 Task: Search one way flight ticket for 2 adults, 2 children, 2 infants in seat in first from Houston: George Bush Intercontinental/houston Airport to Greensboro: Piedmont Triad International Airport on 5-1-2023. Number of bags: 7 checked bags. Price is upto 86000. Outbound departure time preference is 22:30.
Action: Mouse moved to (185, 224)
Screenshot: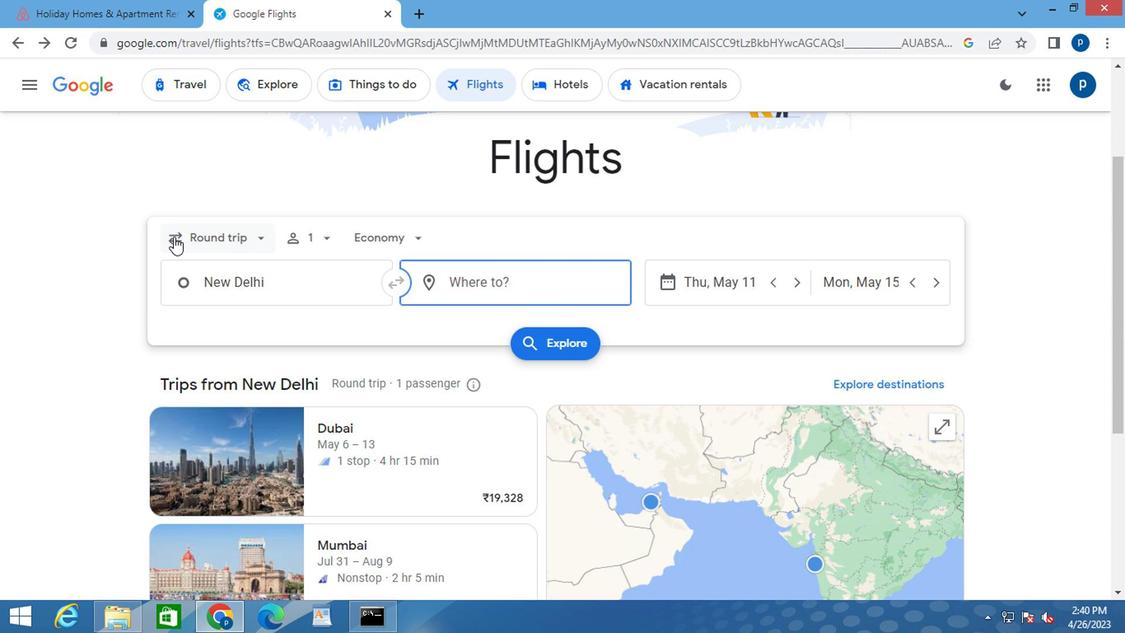 
Action: Mouse pressed left at (185, 224)
Screenshot: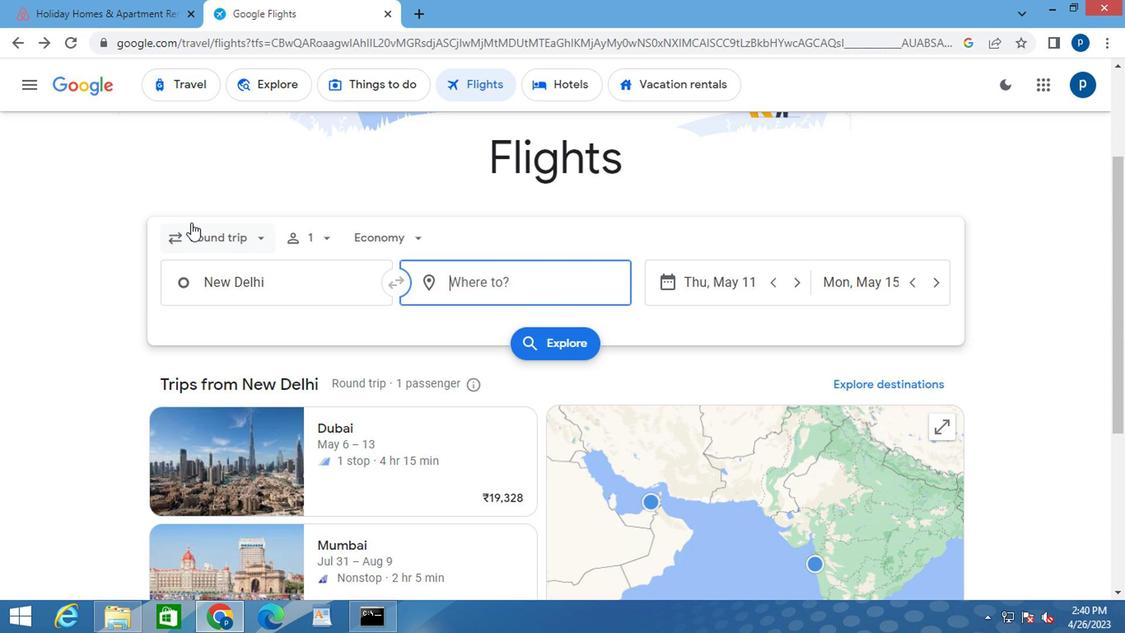 
Action: Mouse moved to (233, 308)
Screenshot: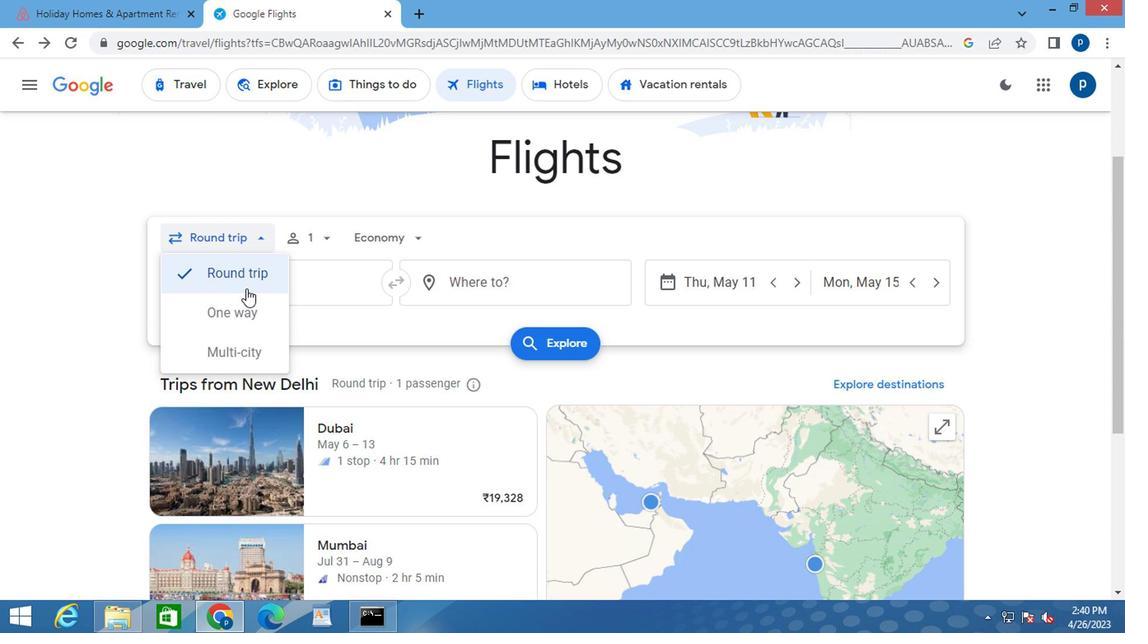 
Action: Mouse pressed left at (233, 308)
Screenshot: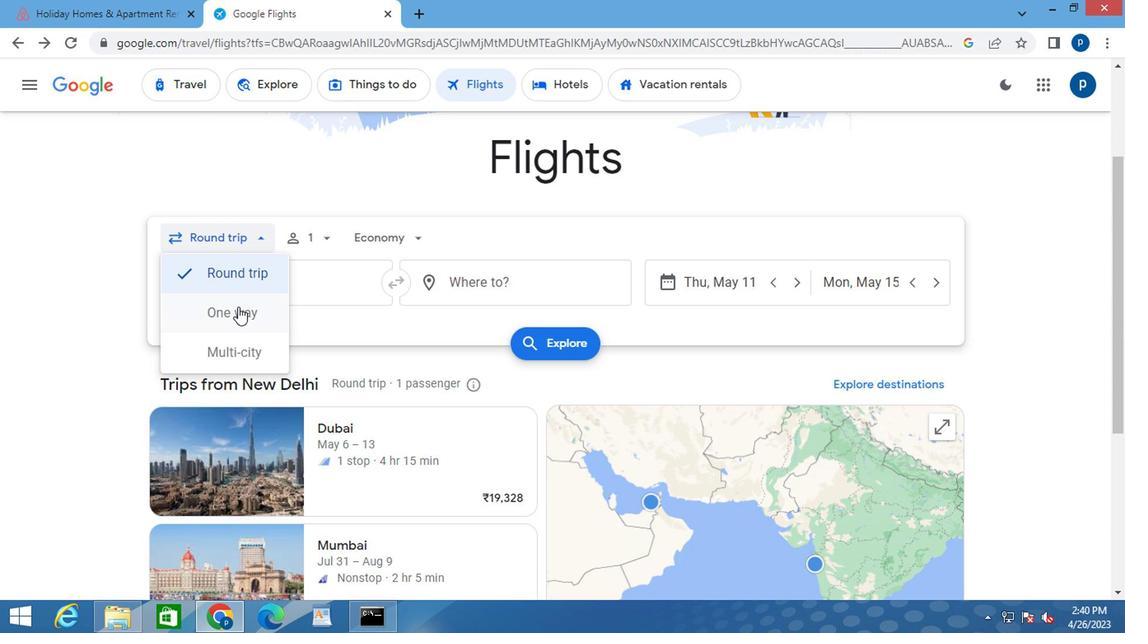 
Action: Mouse moved to (314, 247)
Screenshot: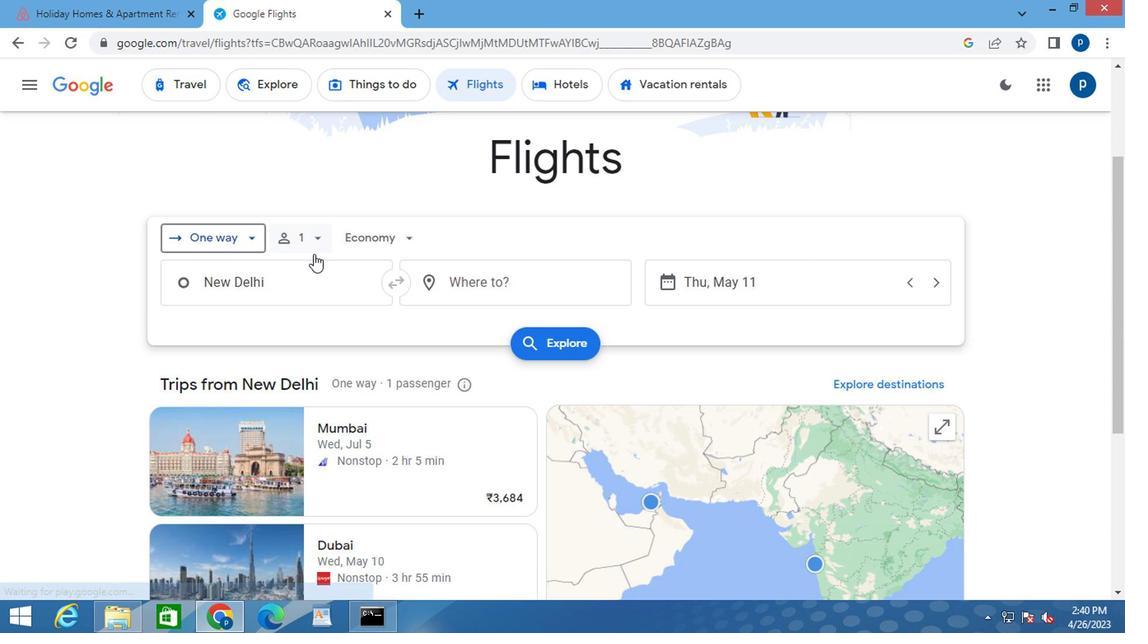 
Action: Mouse pressed left at (314, 247)
Screenshot: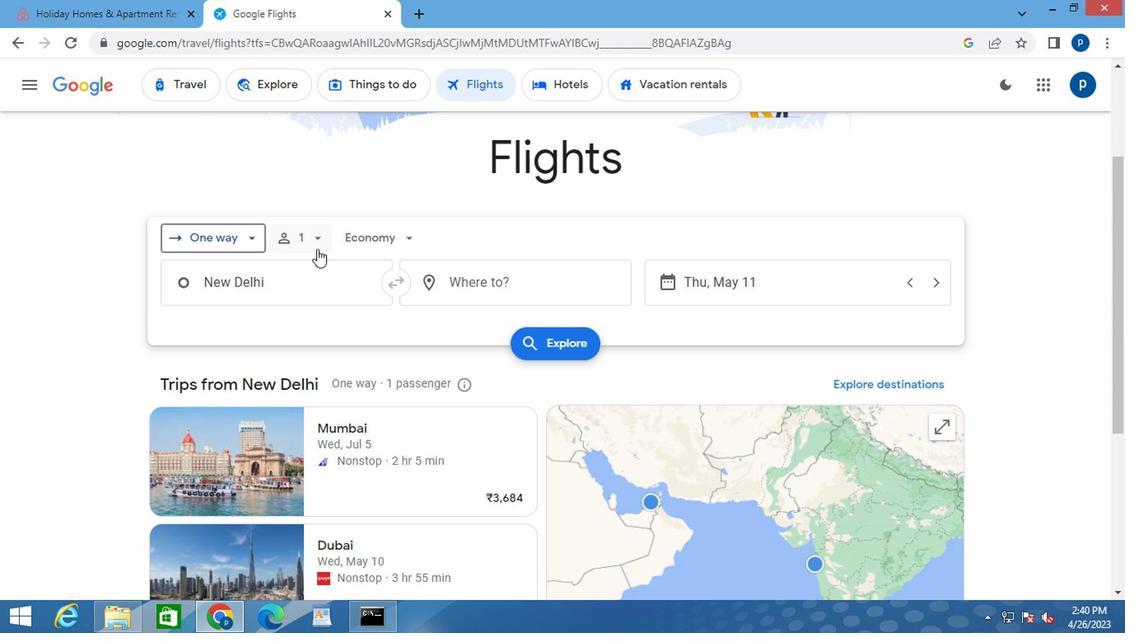 
Action: Mouse moved to (442, 290)
Screenshot: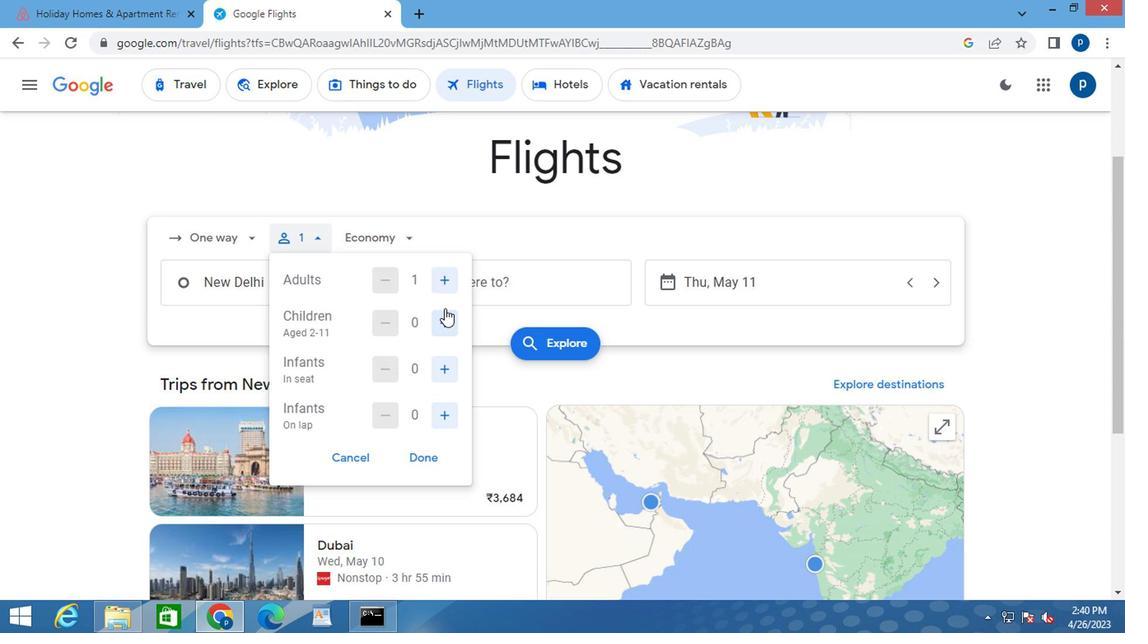 
Action: Mouse pressed left at (442, 290)
Screenshot: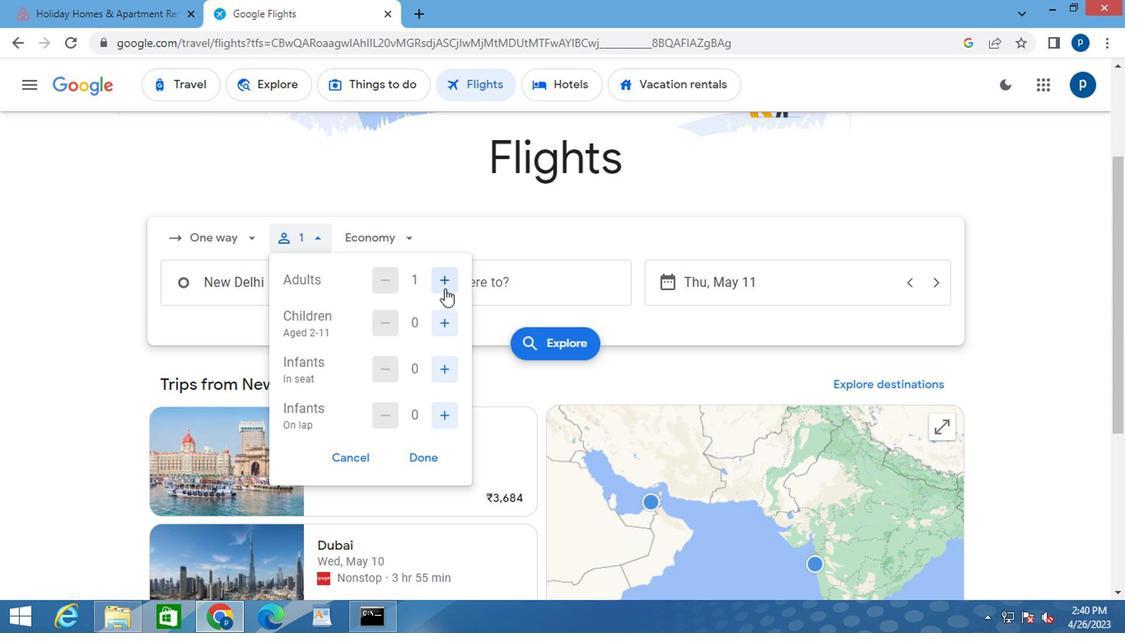 
Action: Mouse moved to (446, 319)
Screenshot: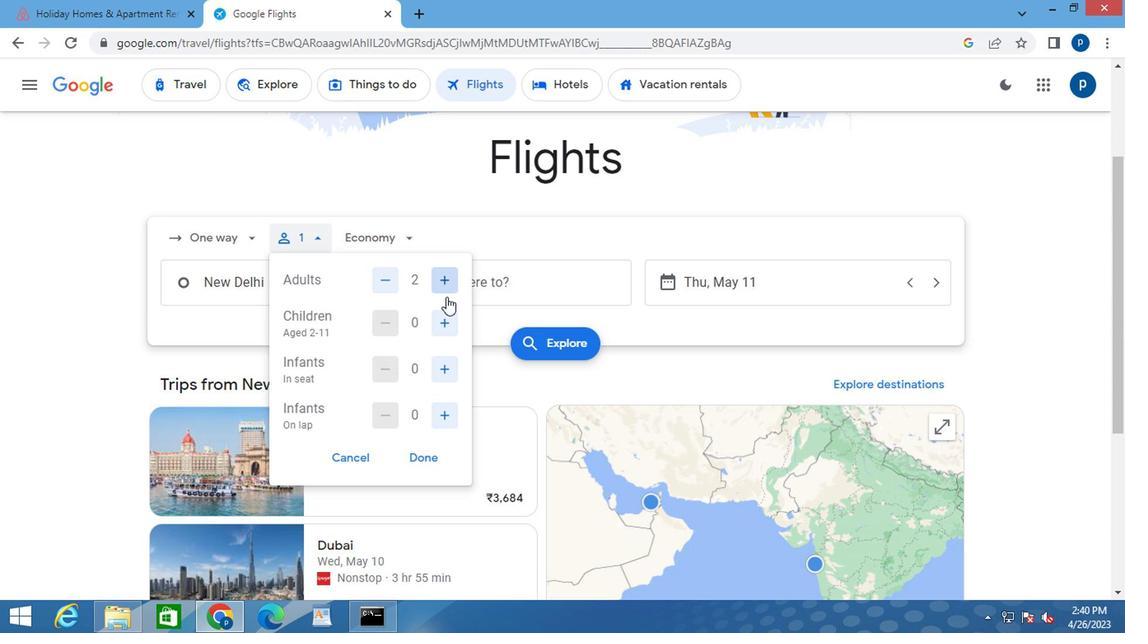 
Action: Mouse pressed left at (446, 319)
Screenshot: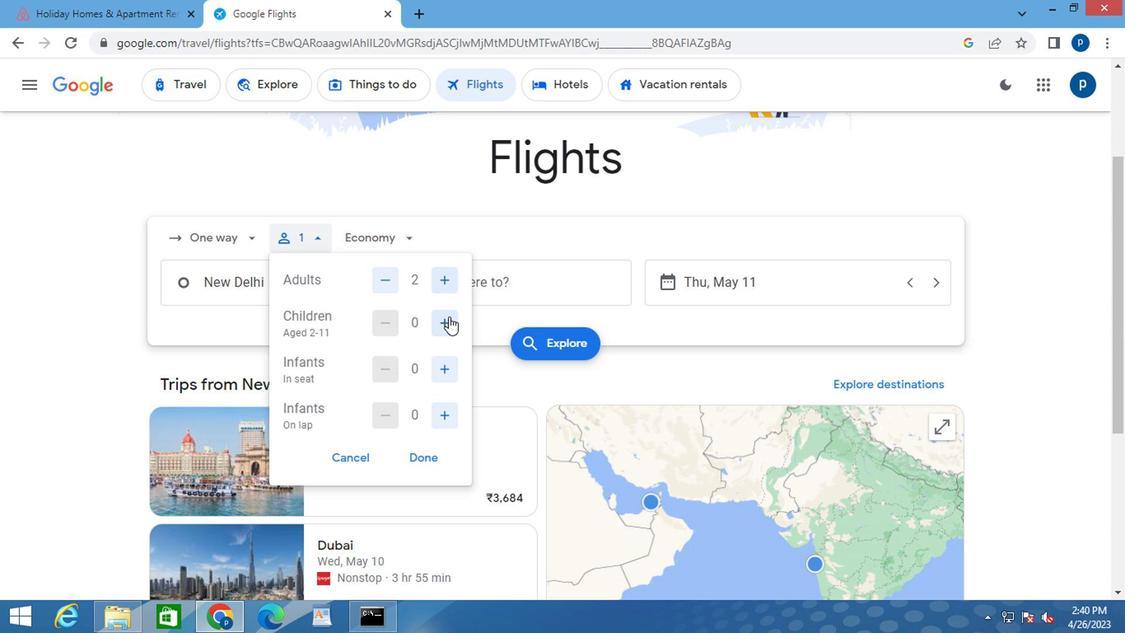 
Action: Mouse pressed left at (446, 319)
Screenshot: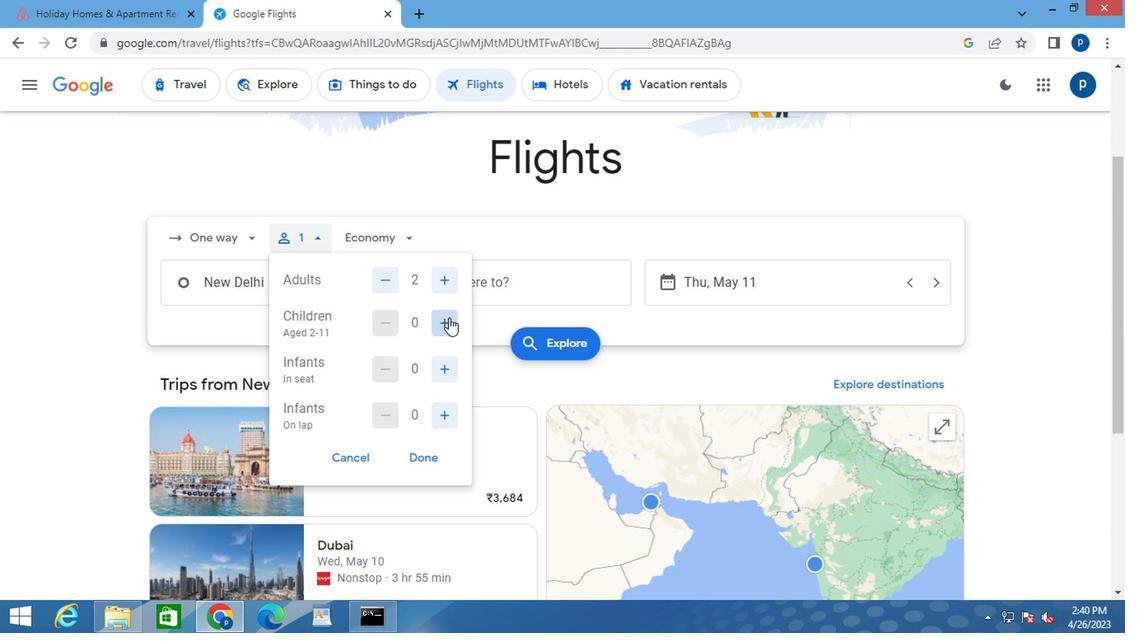 
Action: Mouse moved to (438, 366)
Screenshot: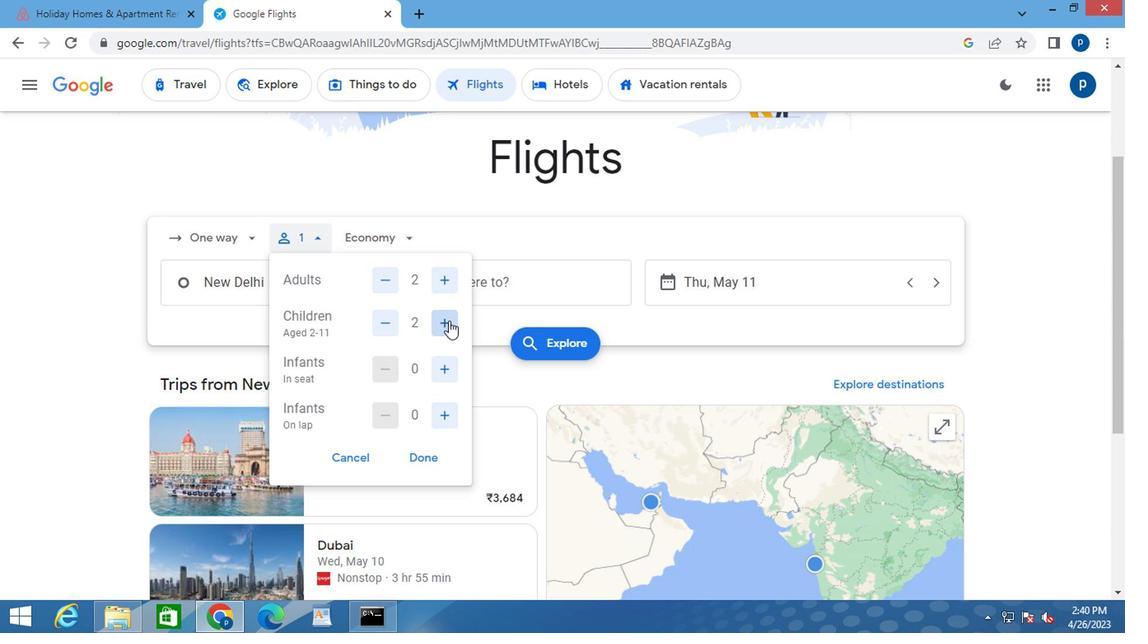 
Action: Mouse pressed left at (438, 366)
Screenshot: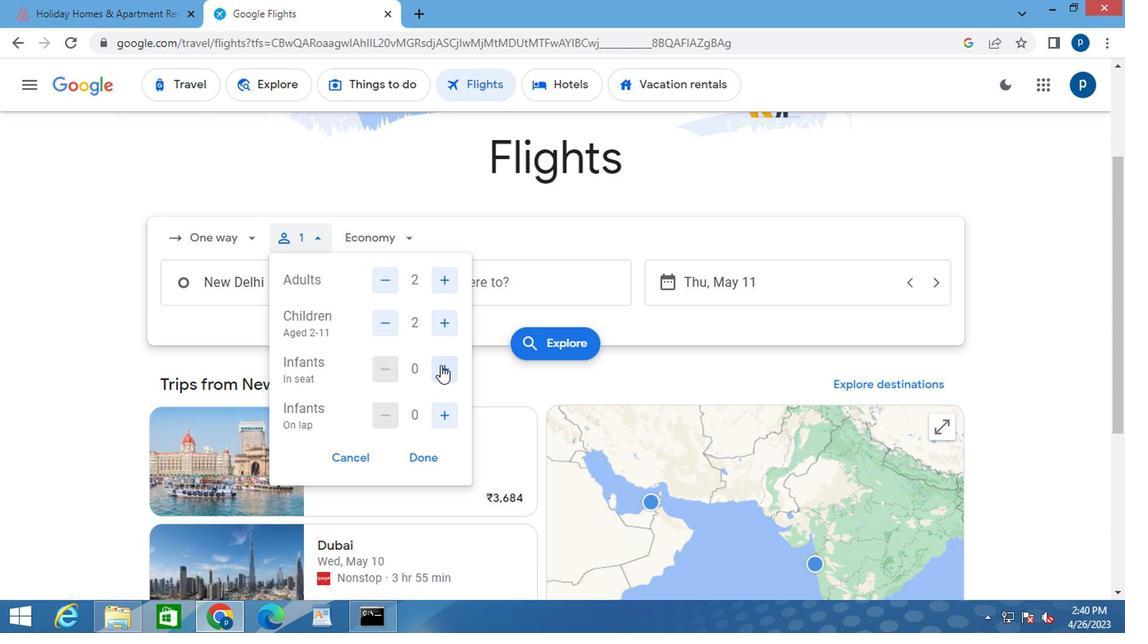 
Action: Mouse pressed left at (438, 366)
Screenshot: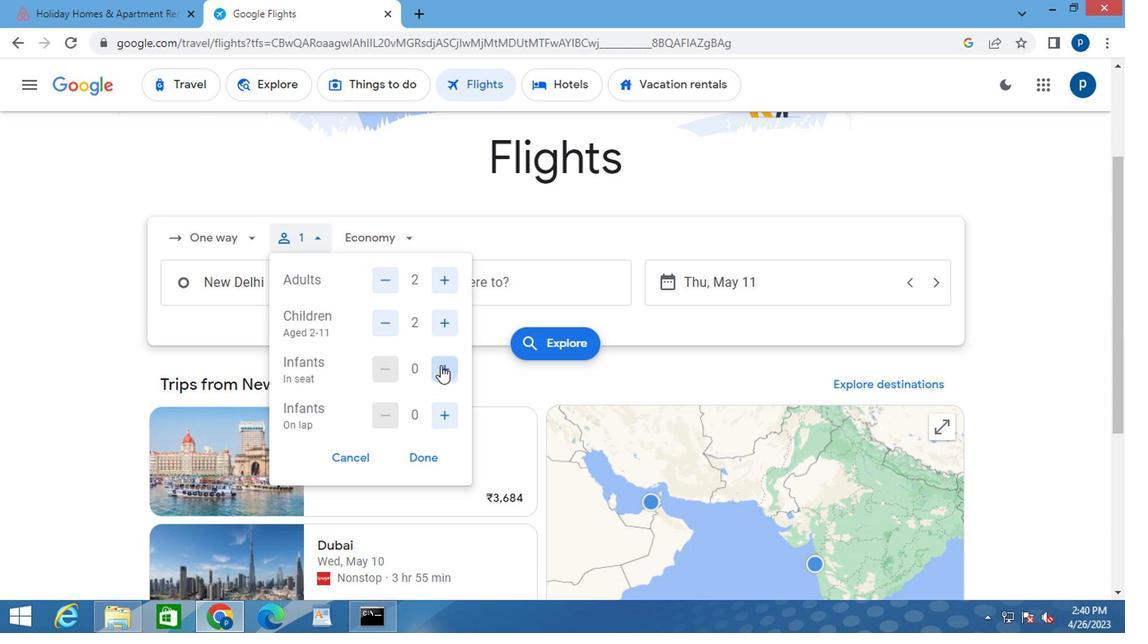 
Action: Mouse moved to (429, 453)
Screenshot: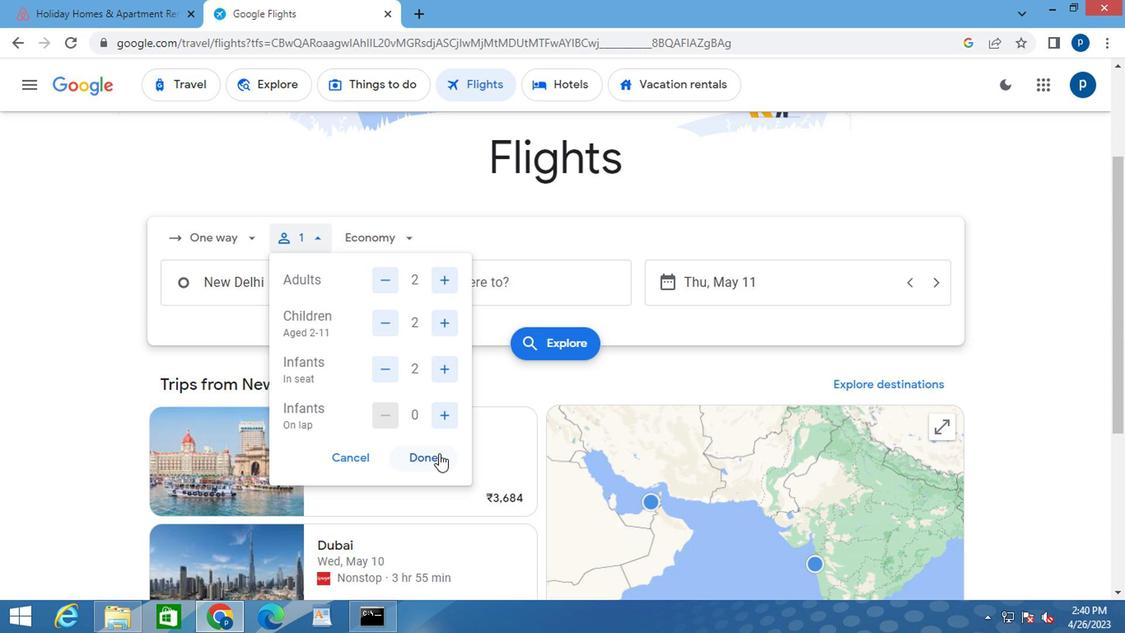 
Action: Mouse pressed left at (429, 453)
Screenshot: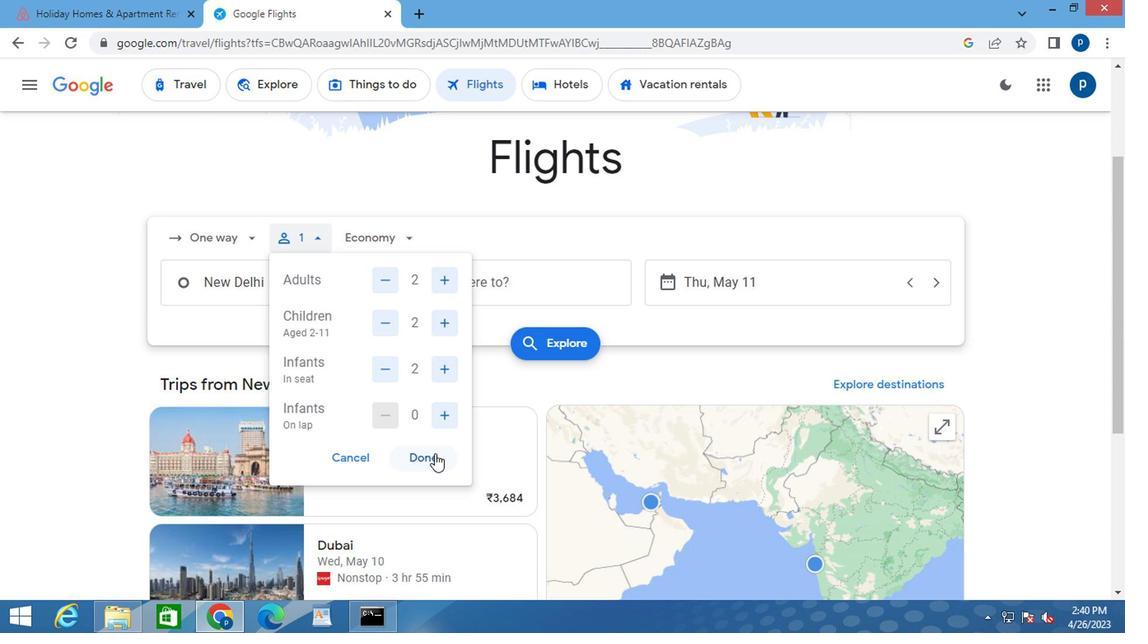 
Action: Mouse moved to (383, 240)
Screenshot: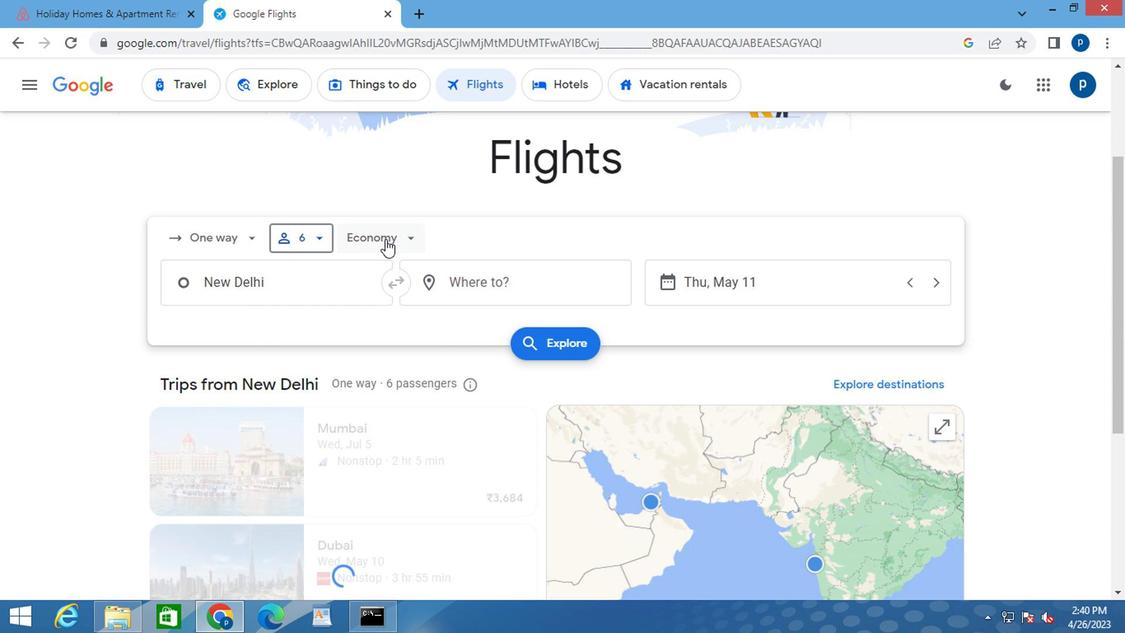 
Action: Mouse pressed left at (383, 240)
Screenshot: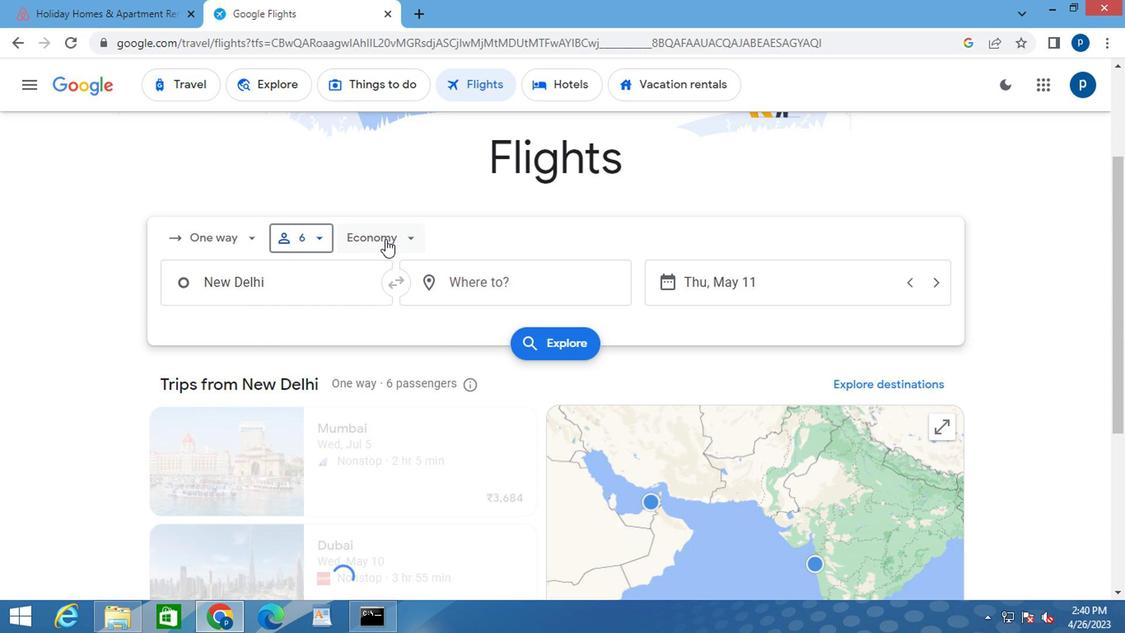 
Action: Mouse moved to (397, 387)
Screenshot: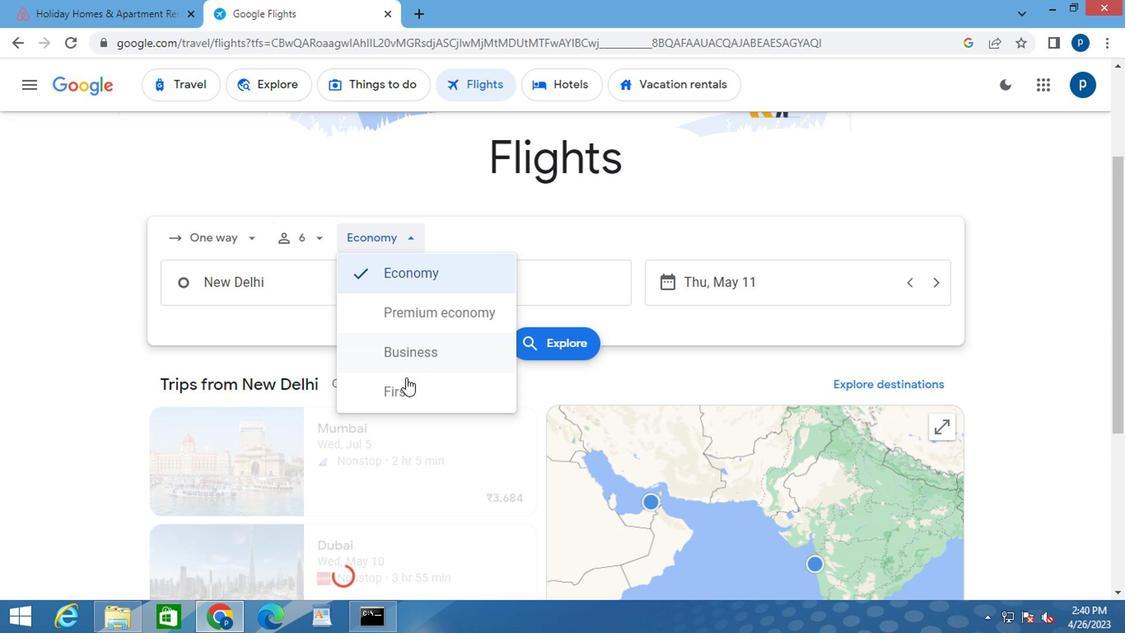 
Action: Mouse pressed left at (397, 387)
Screenshot: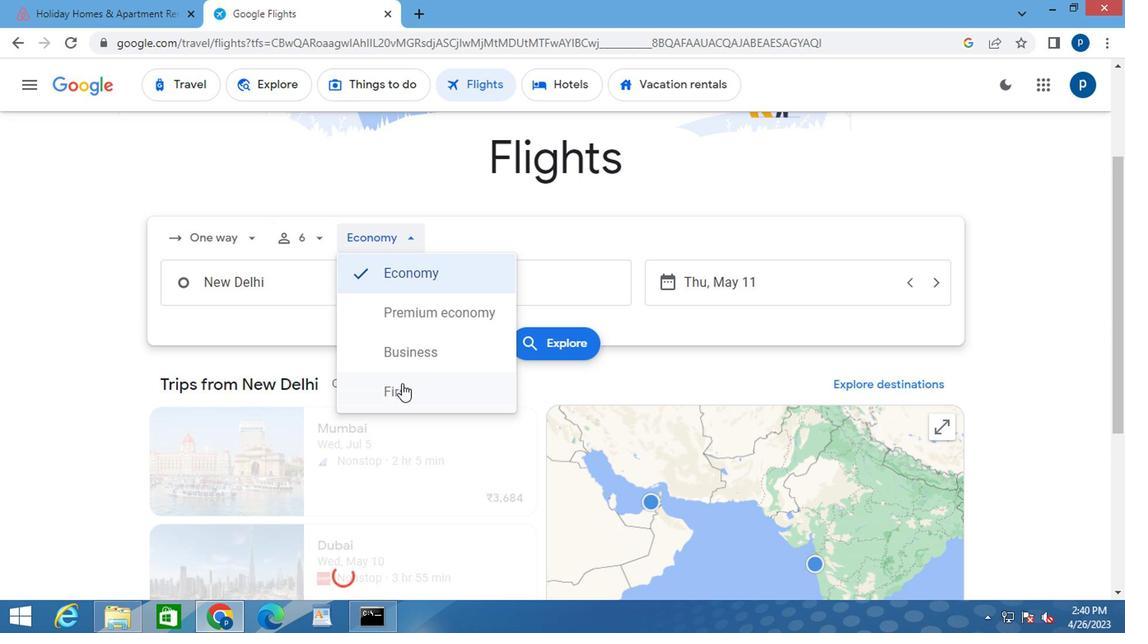 
Action: Mouse moved to (268, 284)
Screenshot: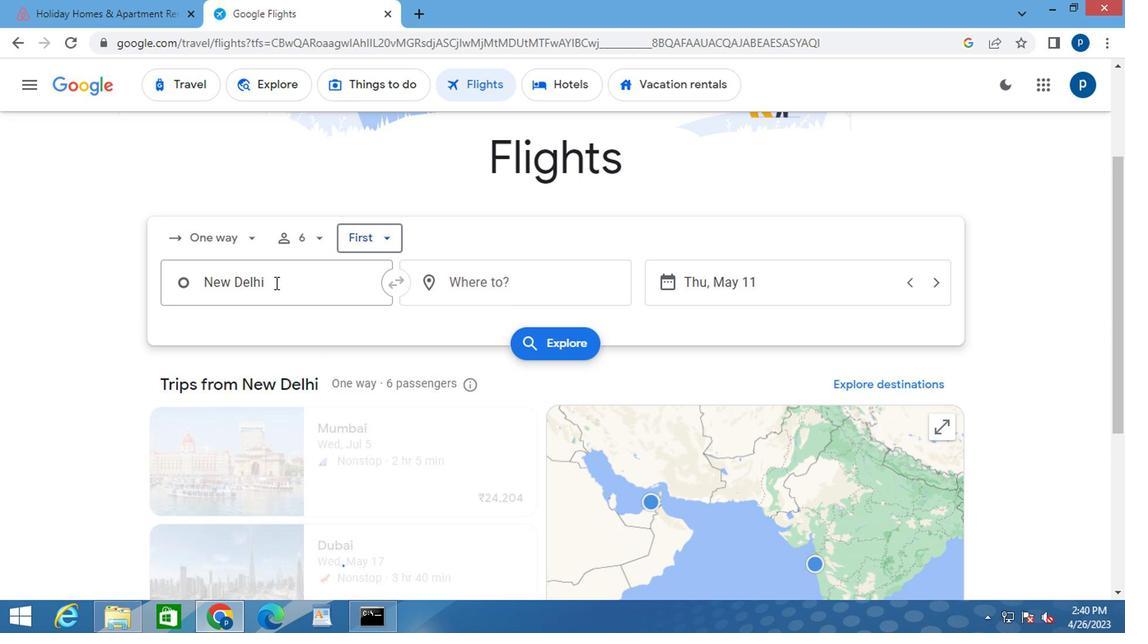 
Action: Mouse pressed left at (268, 284)
Screenshot: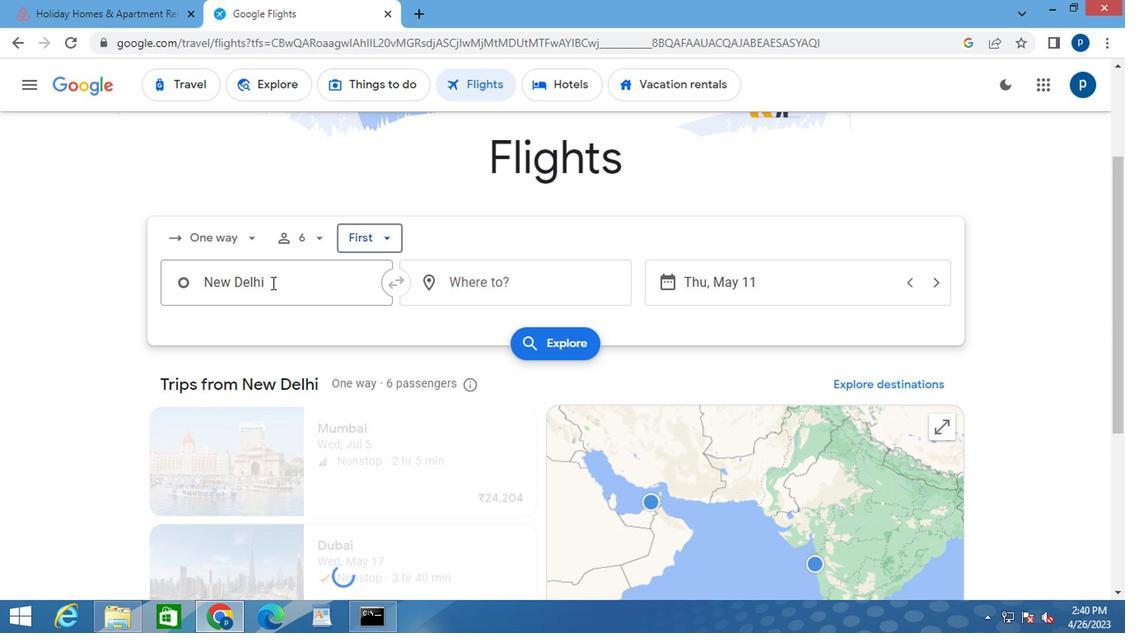 
Action: Mouse pressed left at (268, 284)
Screenshot: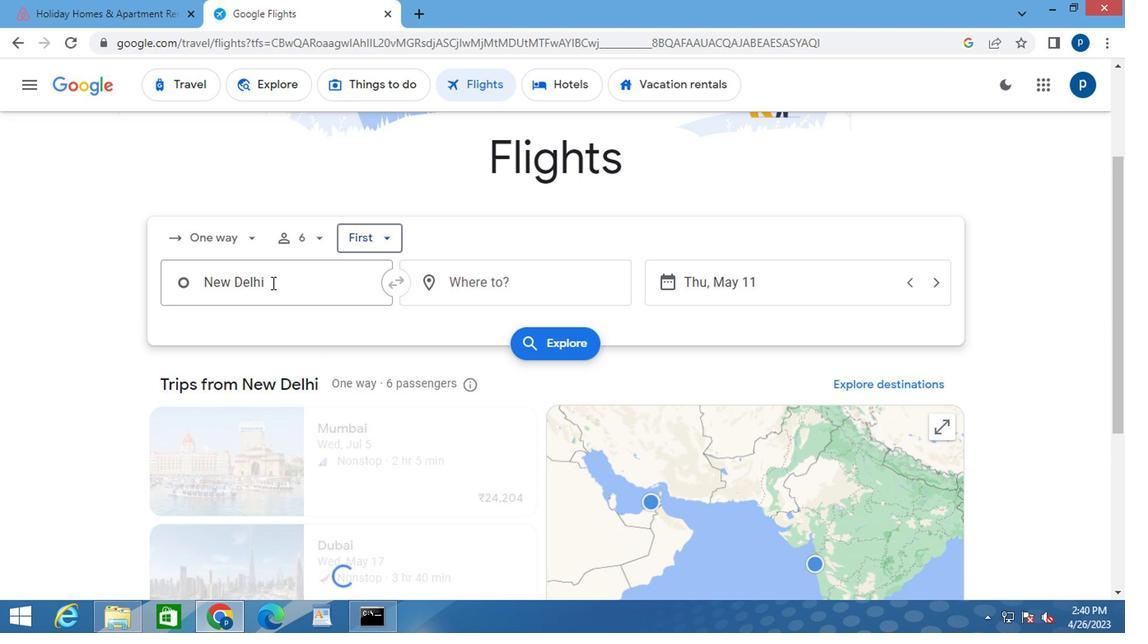 
Action: Mouse moved to (269, 284)
Screenshot: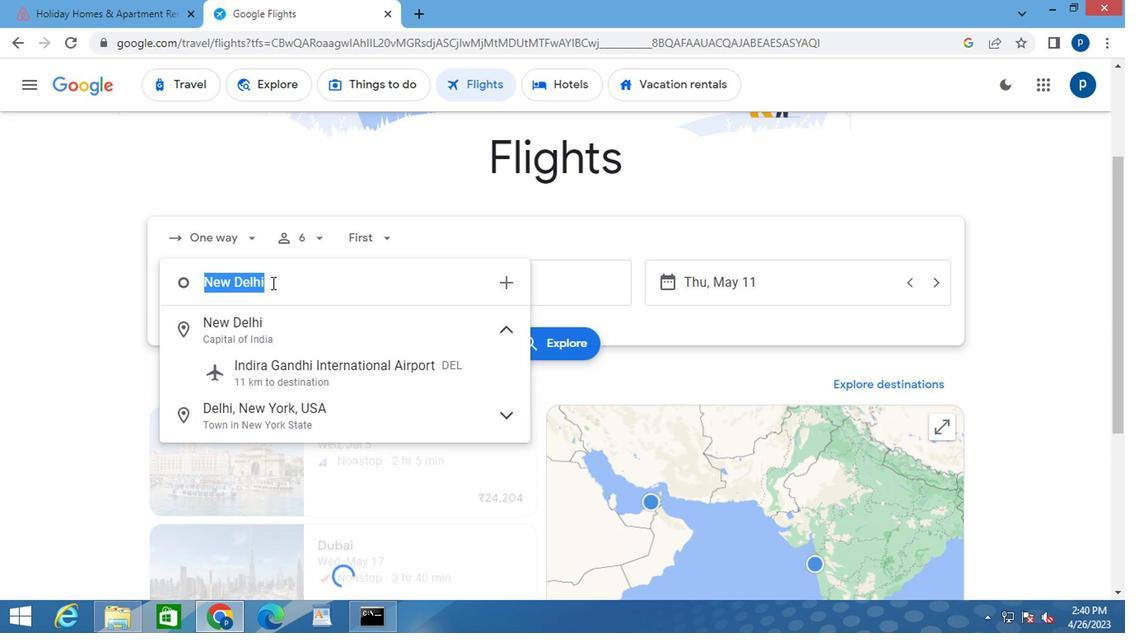 
Action: Key pressed <Key.delete>g<Key.caps_lock>eorge<Key.space><Key.caps_lock>b<Key.caps_lock>ush
Screenshot: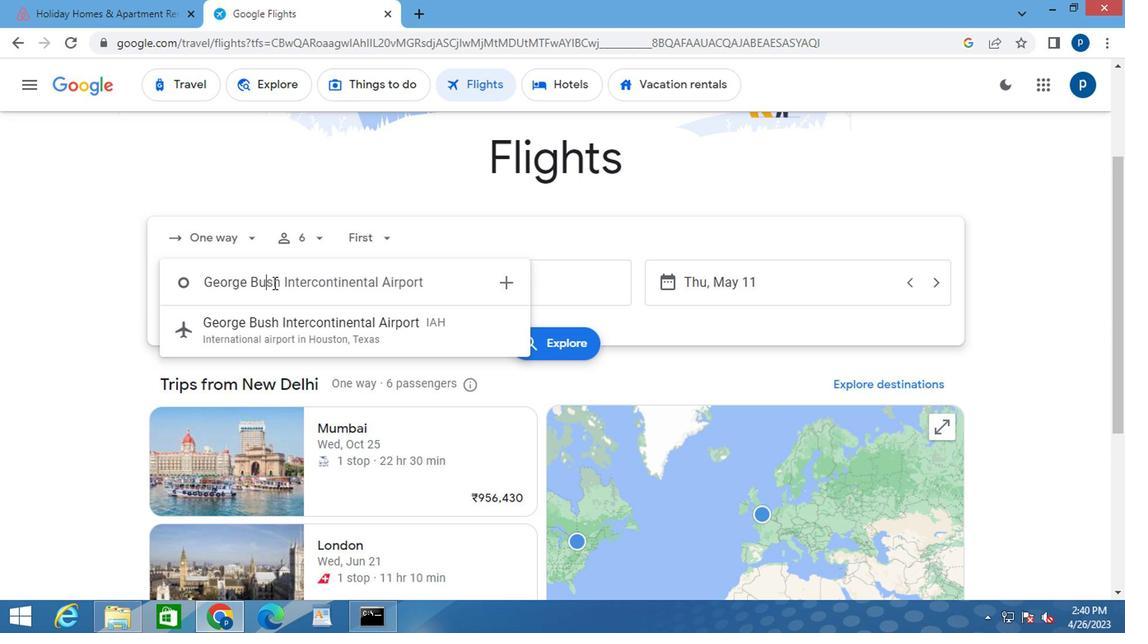
Action: Mouse moved to (302, 337)
Screenshot: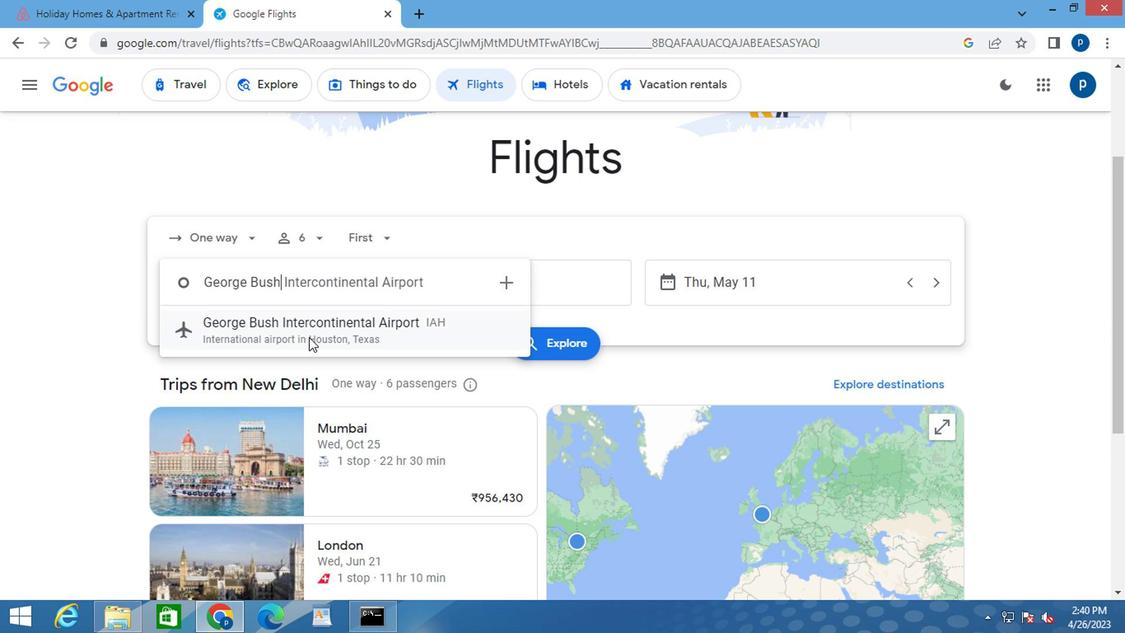 
Action: Mouse pressed left at (302, 337)
Screenshot: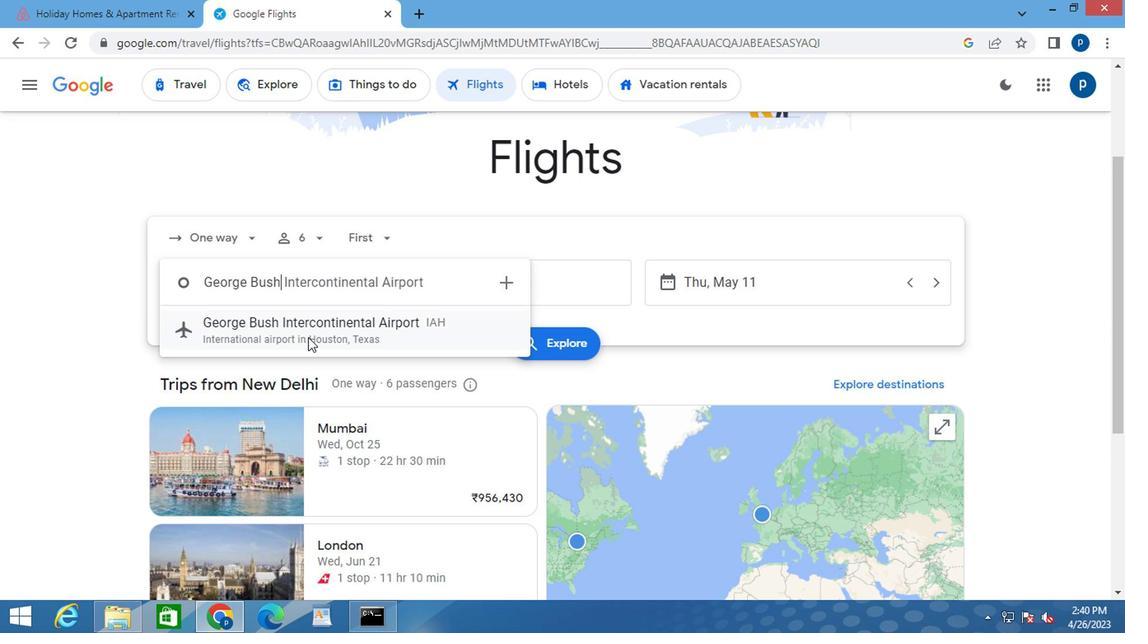 
Action: Mouse moved to (458, 290)
Screenshot: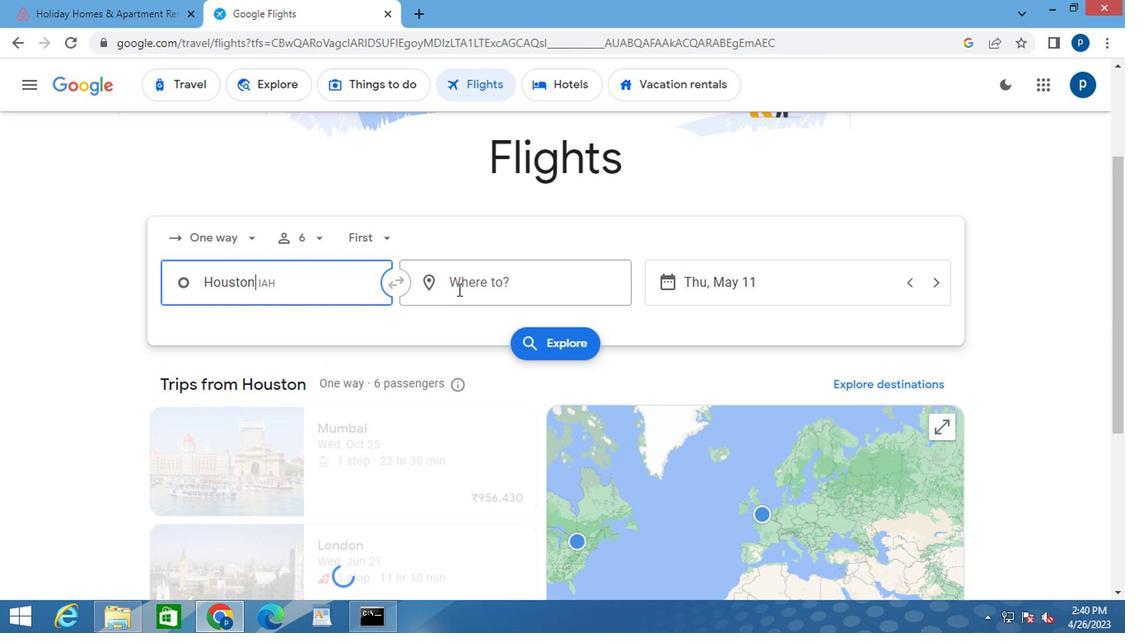 
Action: Mouse pressed left at (458, 290)
Screenshot: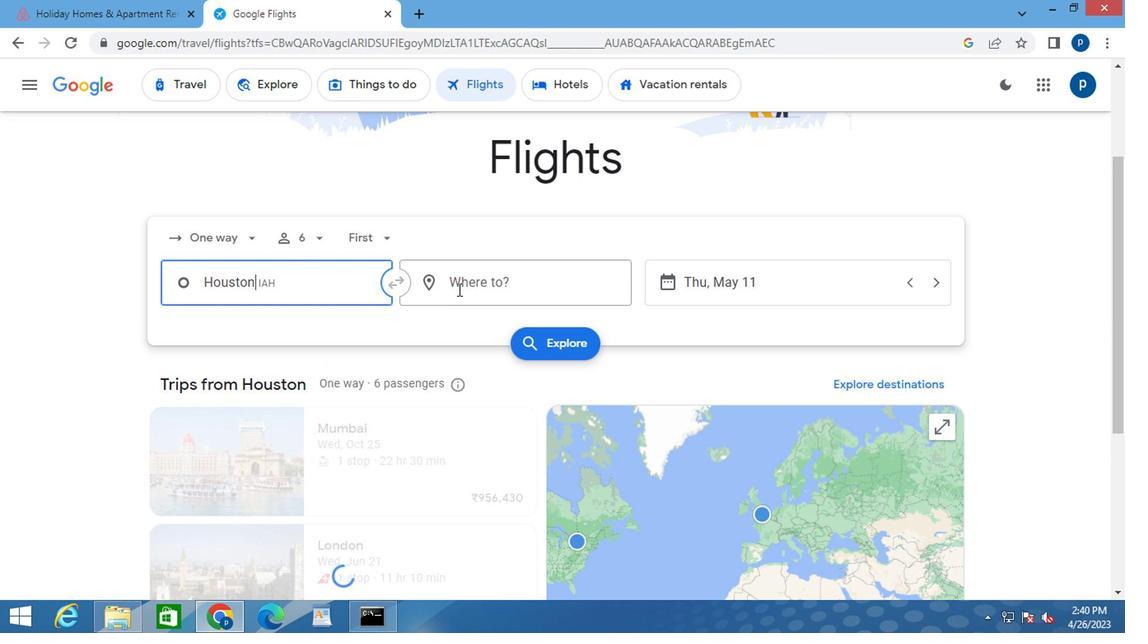 
Action: Key pressed <Key.caps_lock>p<Key.caps_lock>ied
Screenshot: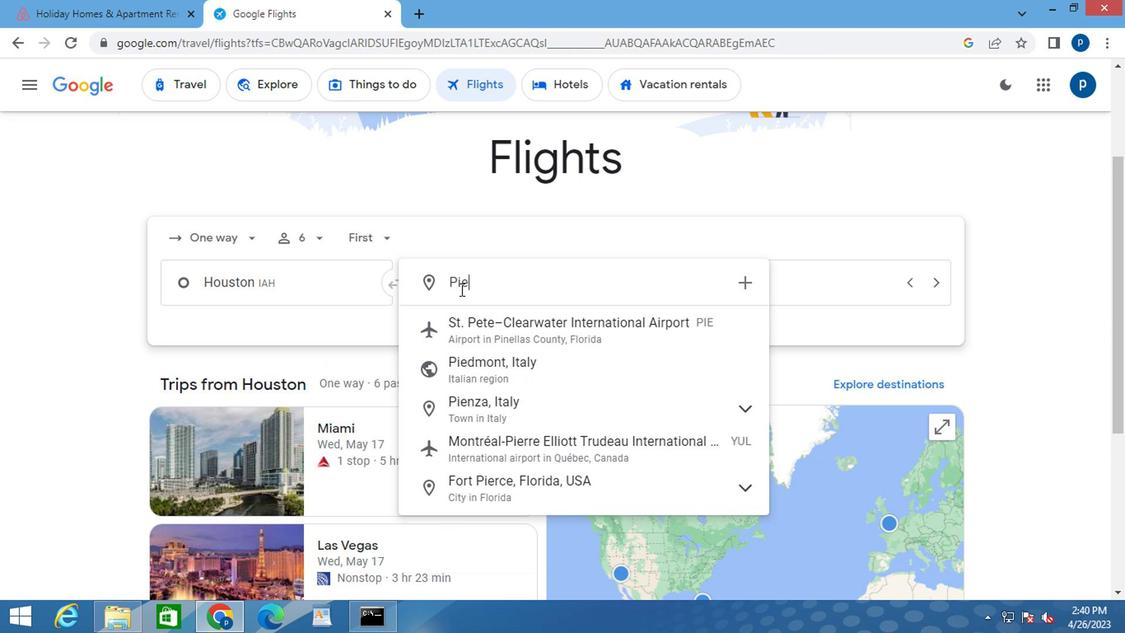 
Action: Mouse moved to (497, 448)
Screenshot: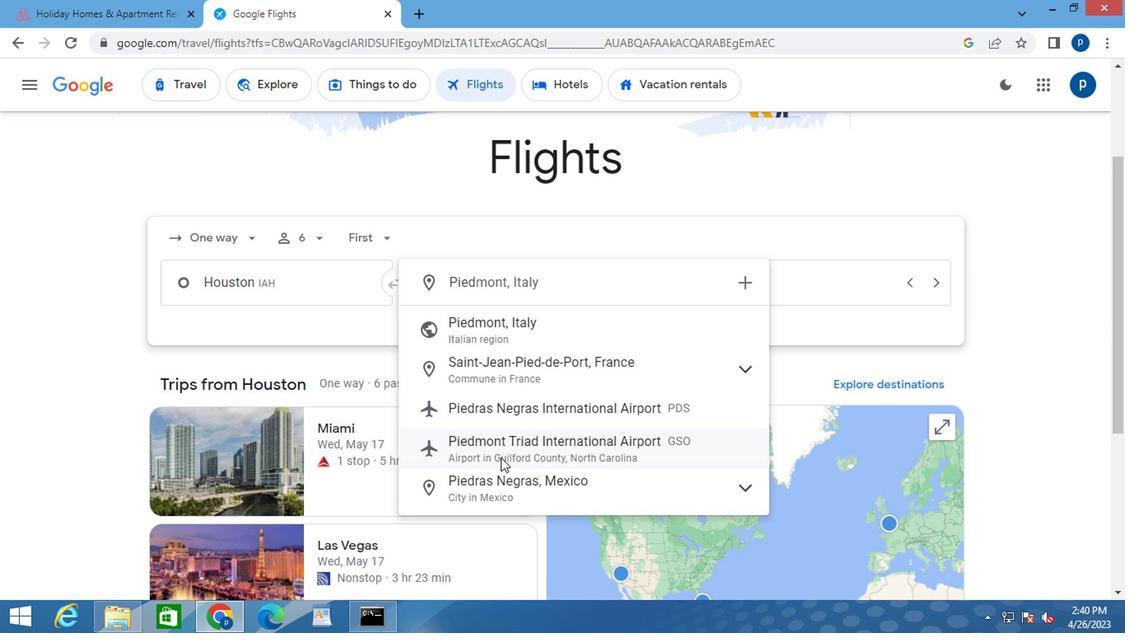 
Action: Mouse pressed left at (497, 448)
Screenshot: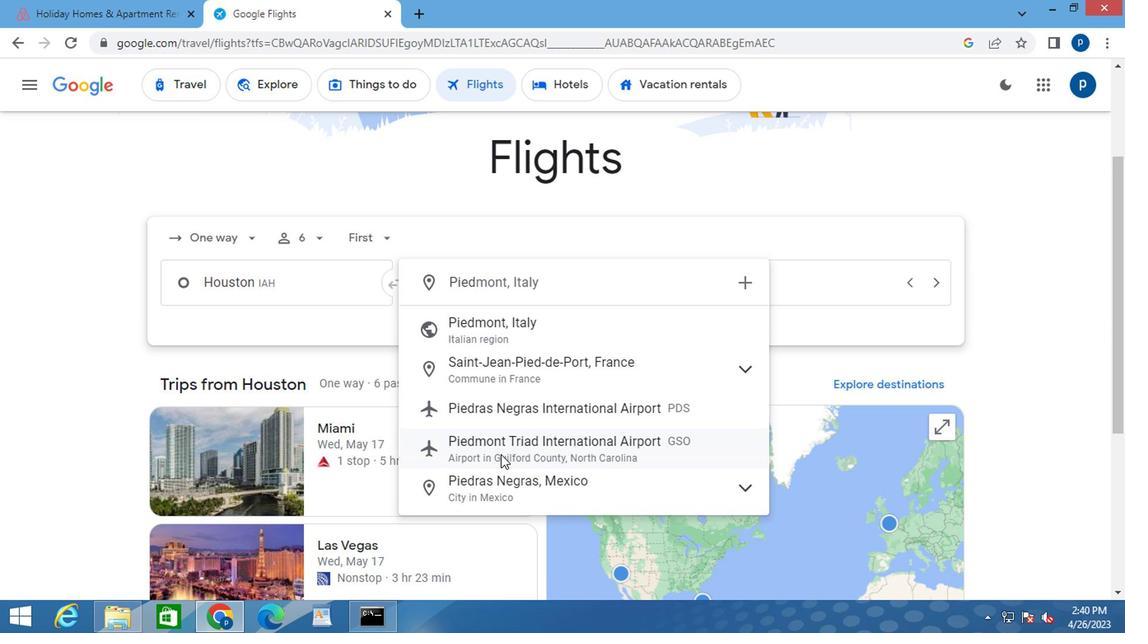 
Action: Mouse moved to (666, 284)
Screenshot: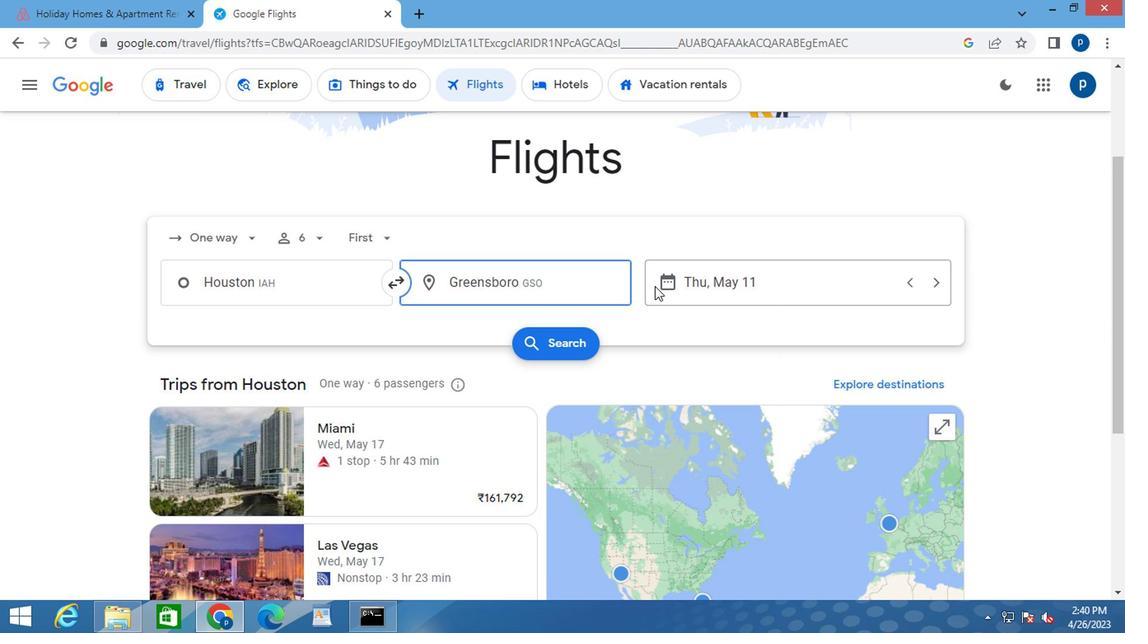 
Action: Mouse pressed left at (666, 284)
Screenshot: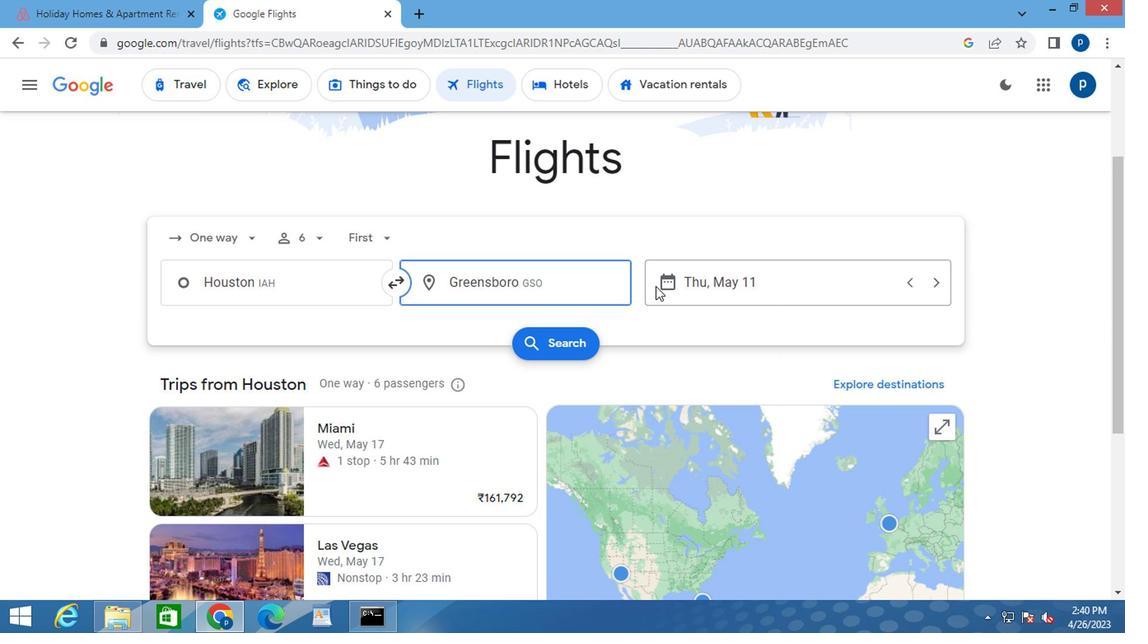 
Action: Mouse moved to (716, 289)
Screenshot: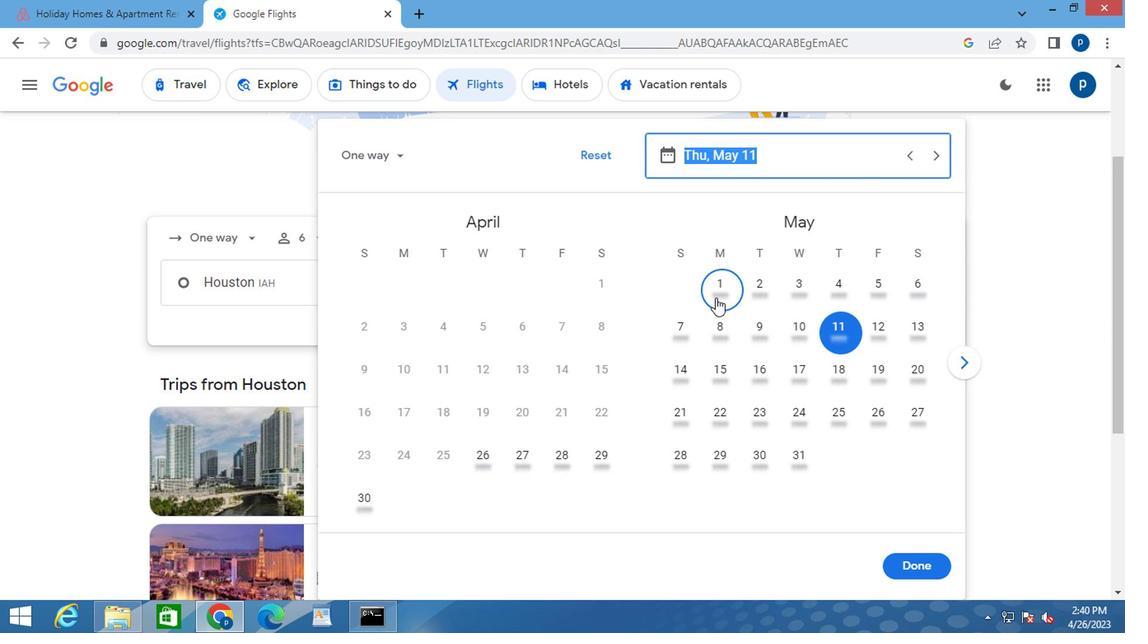 
Action: Mouse pressed left at (716, 289)
Screenshot: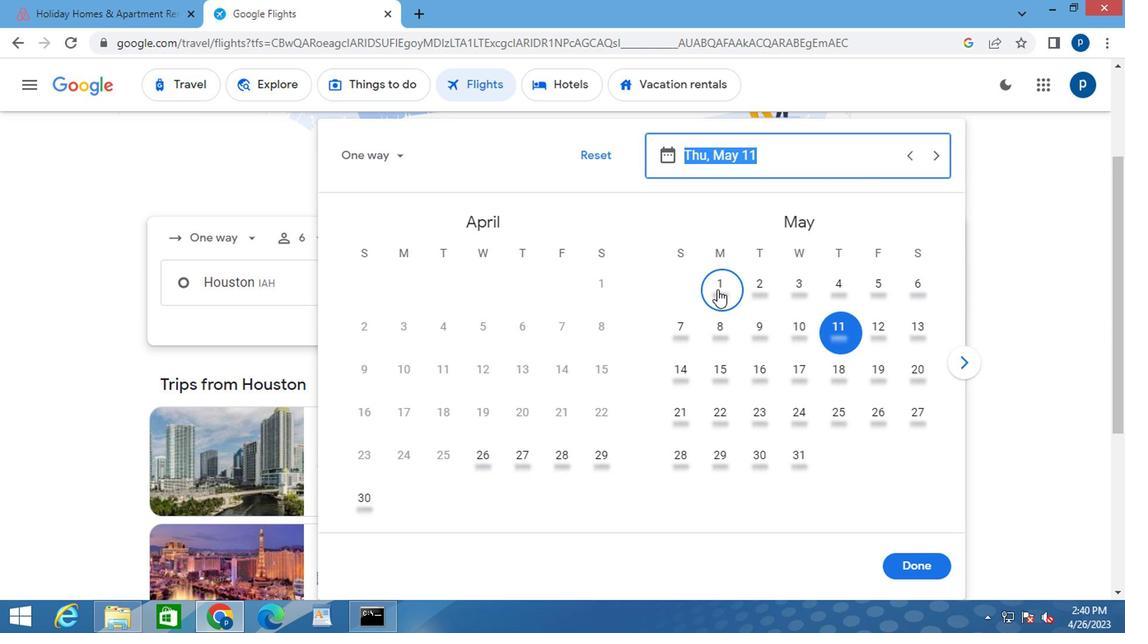
Action: Mouse moved to (907, 558)
Screenshot: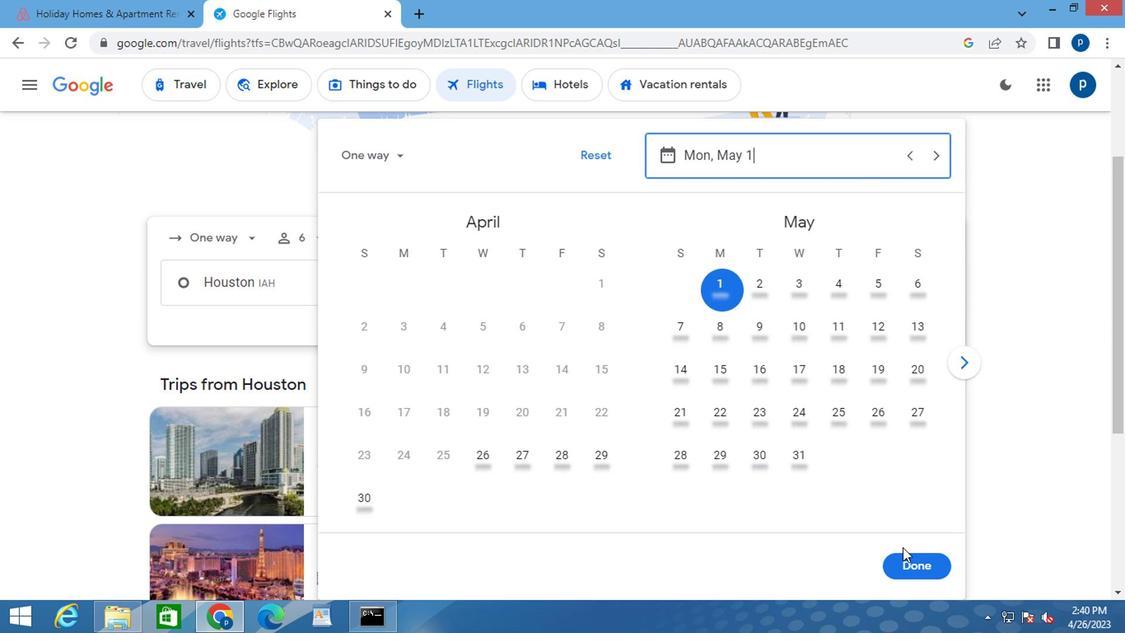 
Action: Mouse pressed left at (907, 558)
Screenshot: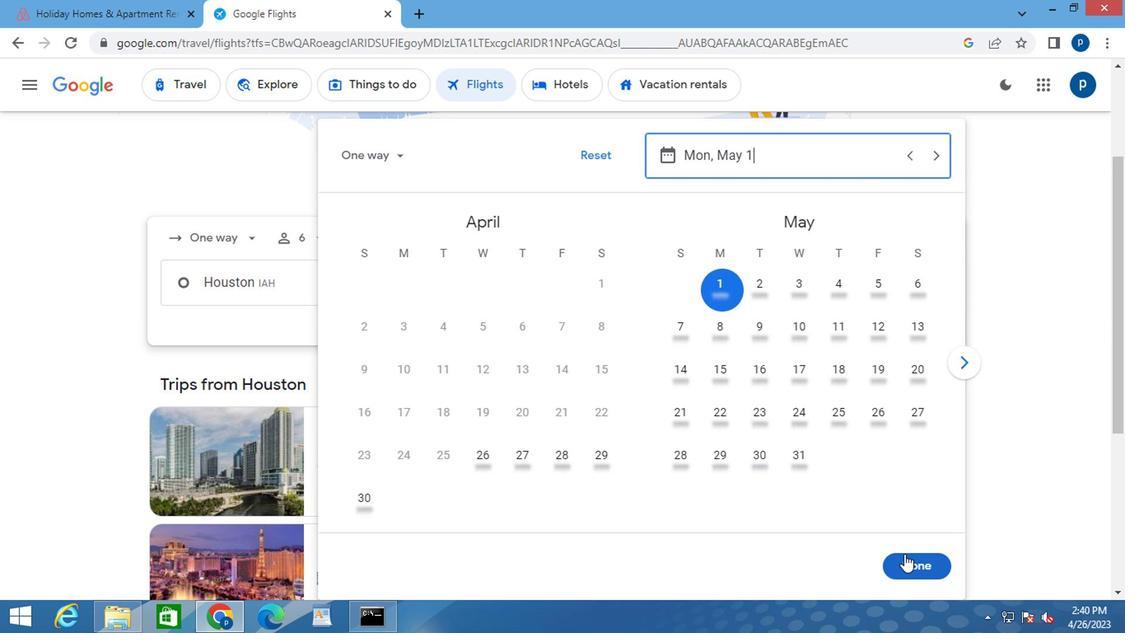 
Action: Mouse moved to (565, 348)
Screenshot: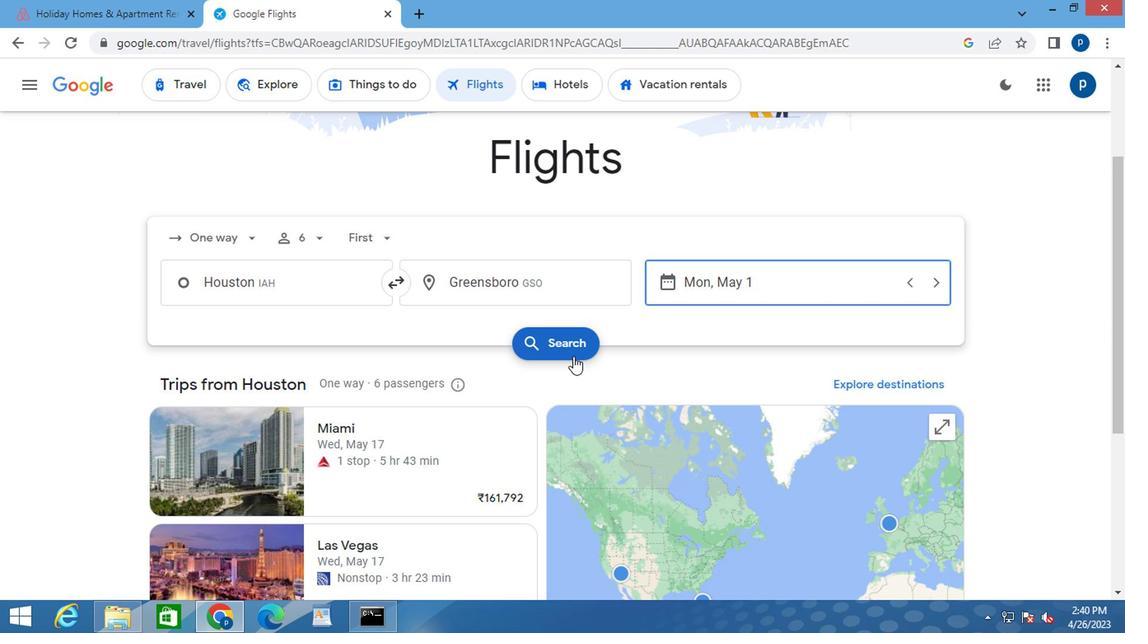 
Action: Mouse pressed left at (565, 348)
Screenshot: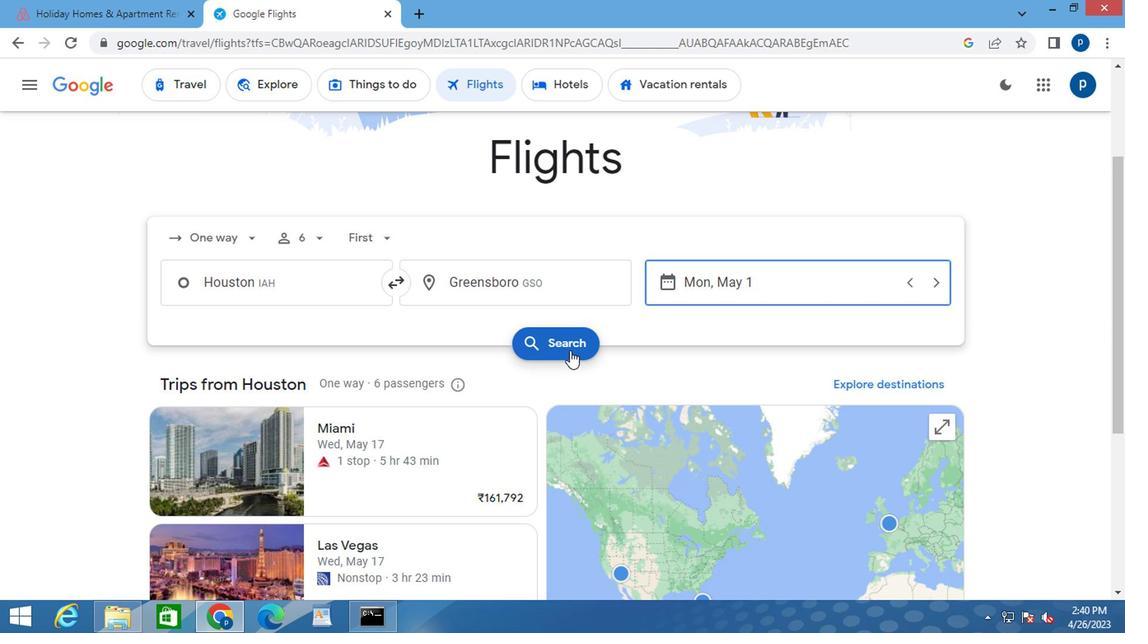 
Action: Mouse moved to (173, 234)
Screenshot: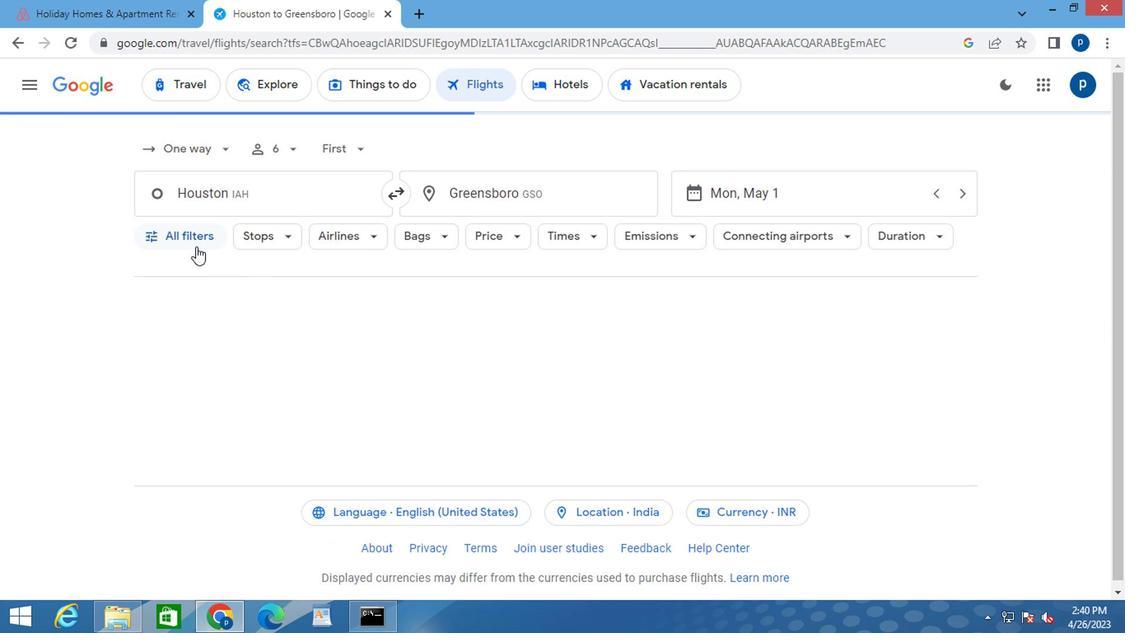 
Action: Mouse pressed left at (173, 234)
Screenshot: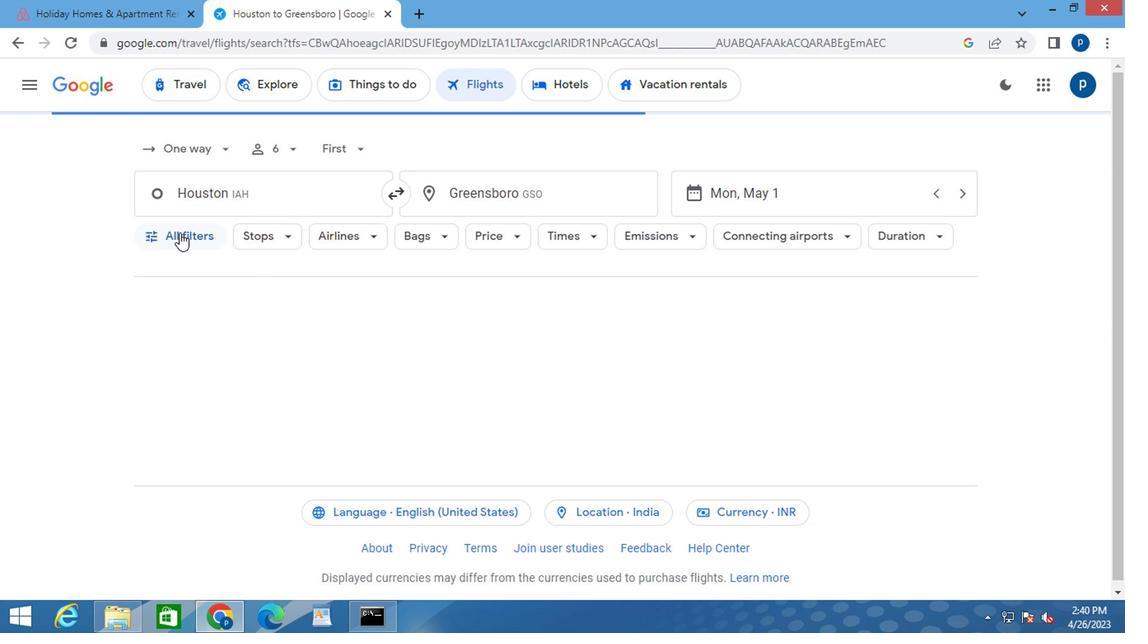 
Action: Mouse moved to (236, 423)
Screenshot: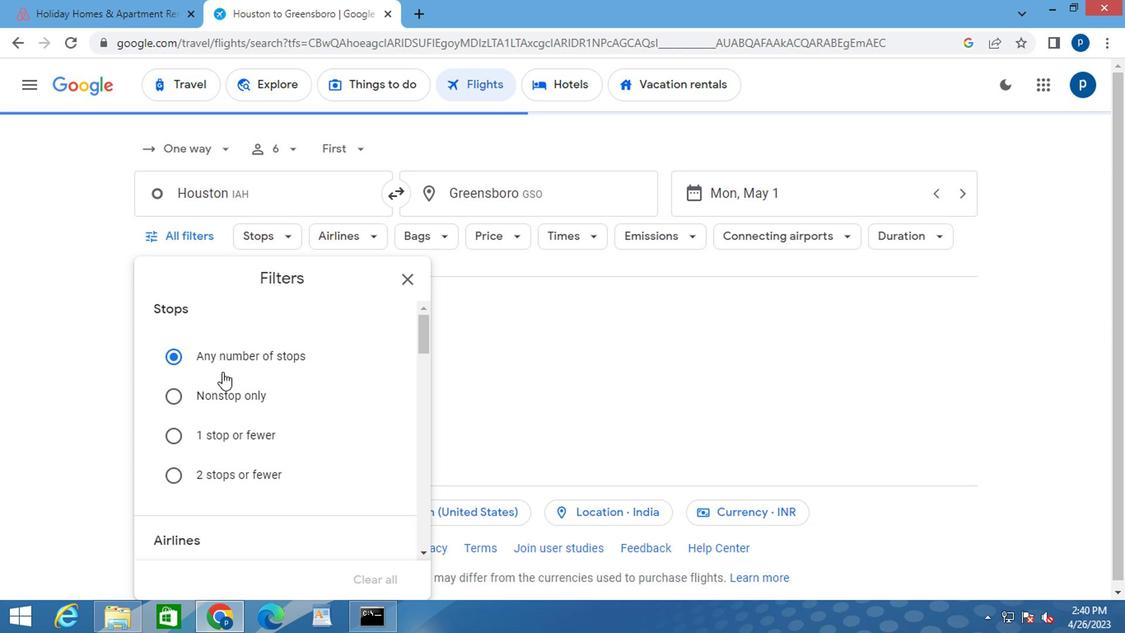 
Action: Mouse scrolled (236, 422) with delta (0, 0)
Screenshot: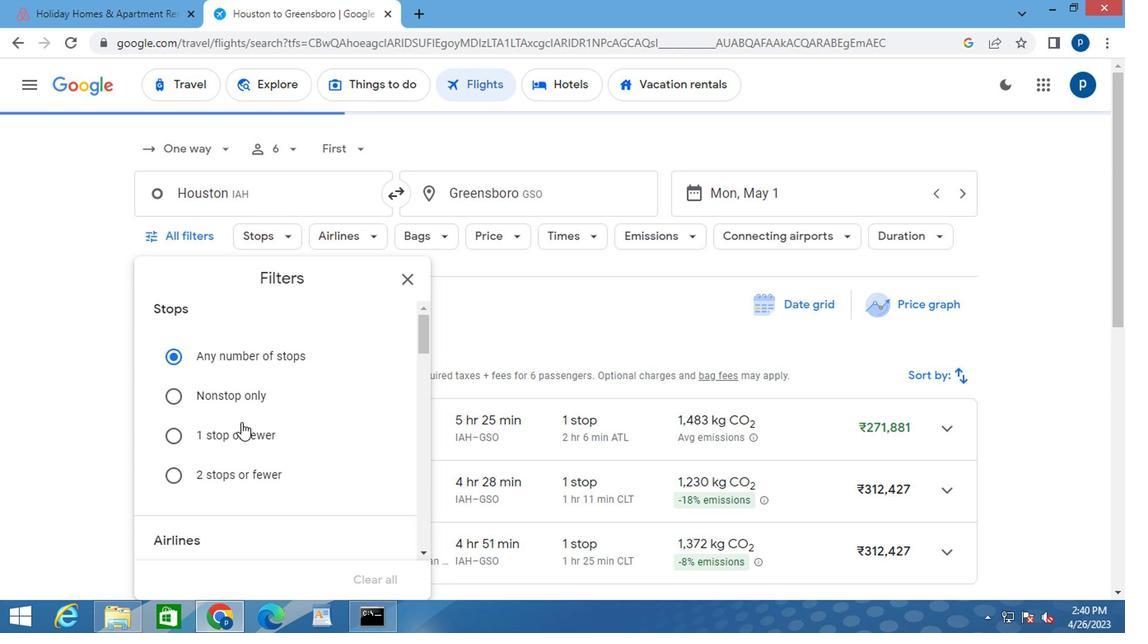 
Action: Mouse scrolled (236, 422) with delta (0, 0)
Screenshot: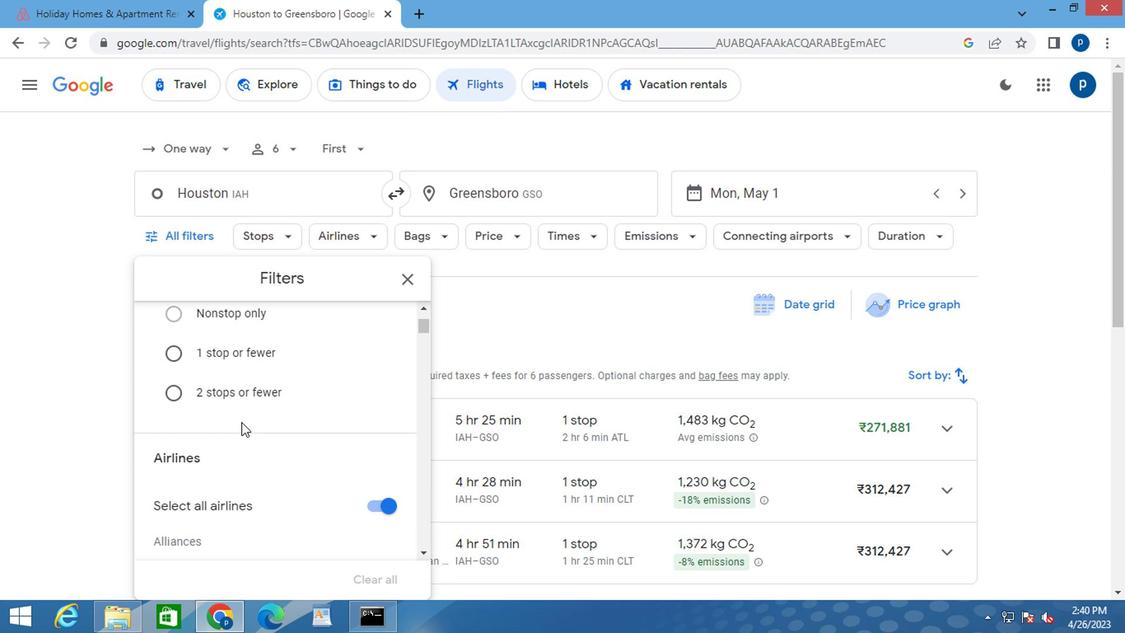 
Action: Mouse moved to (243, 426)
Screenshot: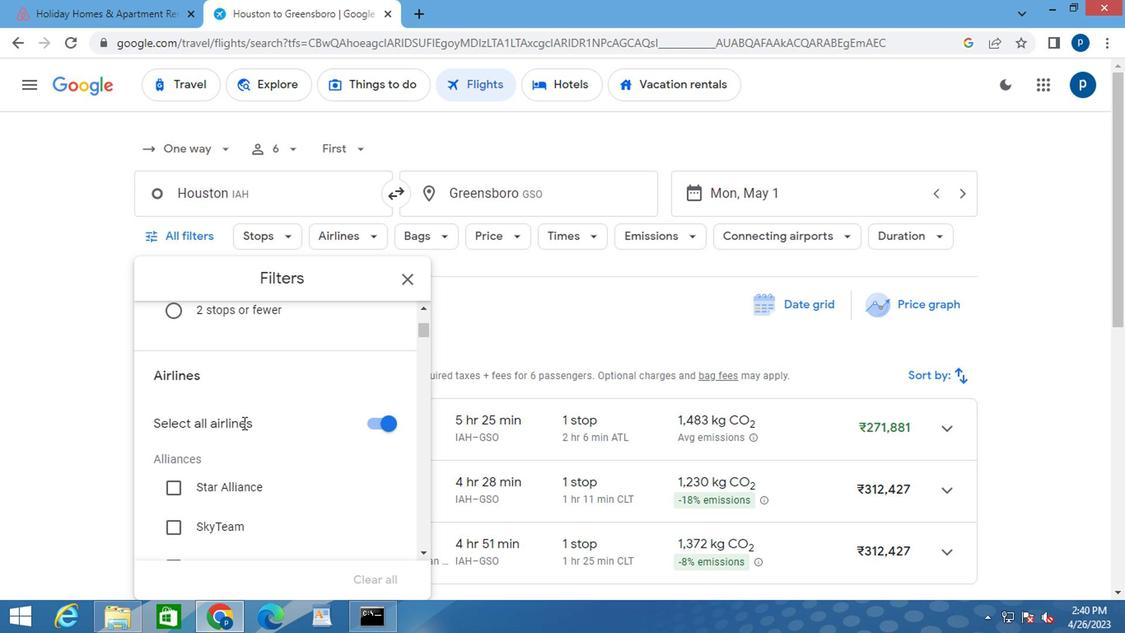 
Action: Mouse scrolled (243, 425) with delta (0, -1)
Screenshot: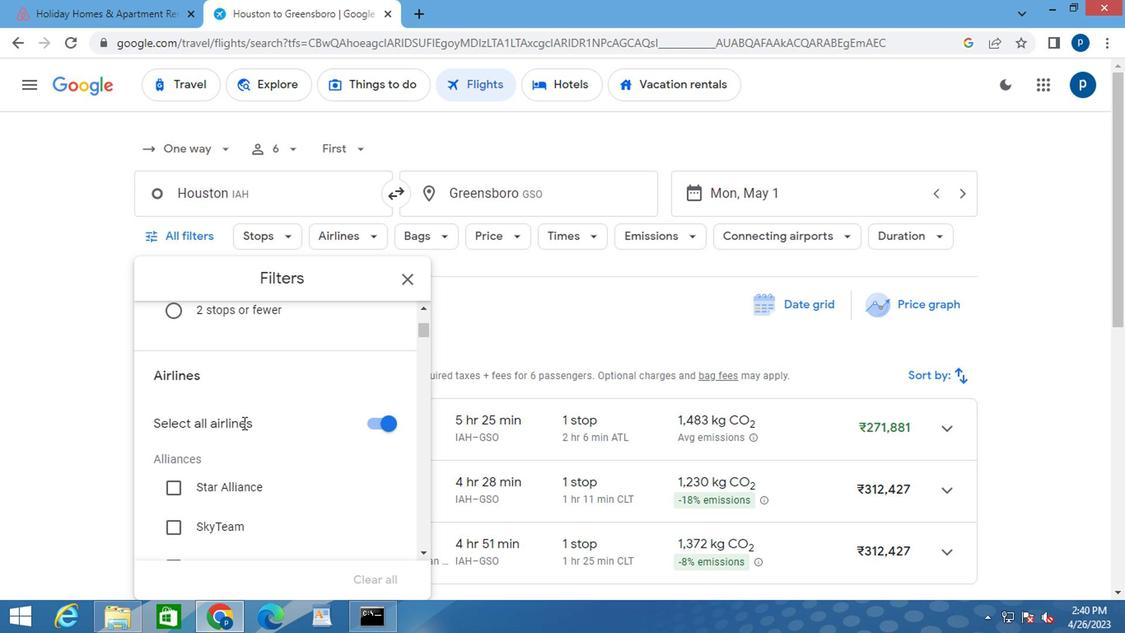 
Action: Mouse scrolled (243, 425) with delta (0, -1)
Screenshot: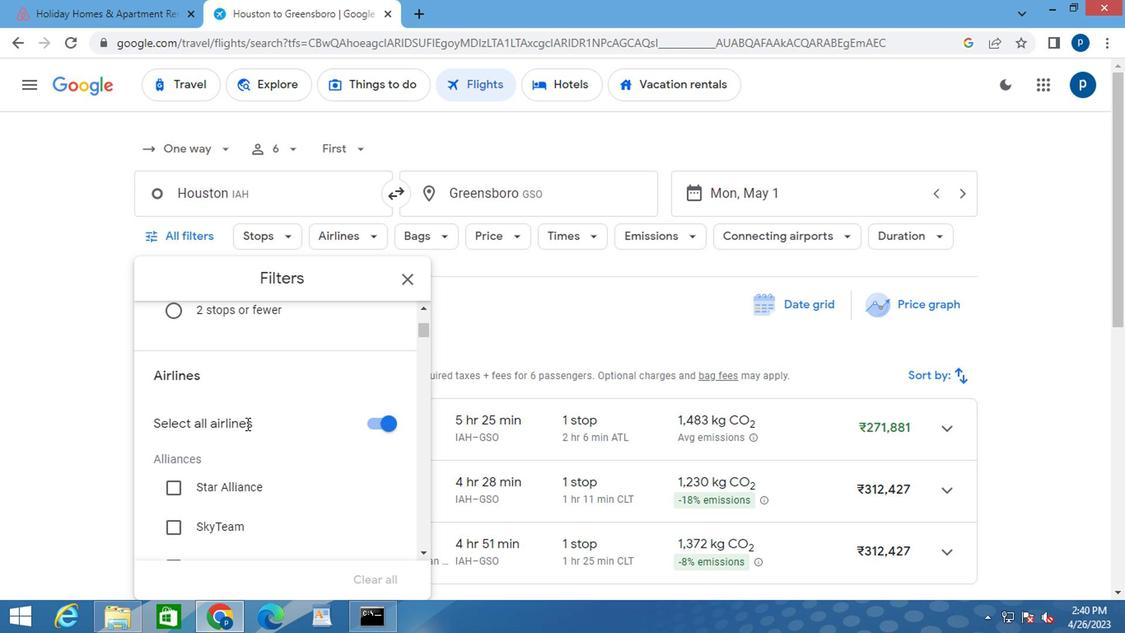
Action: Mouse moved to (256, 429)
Screenshot: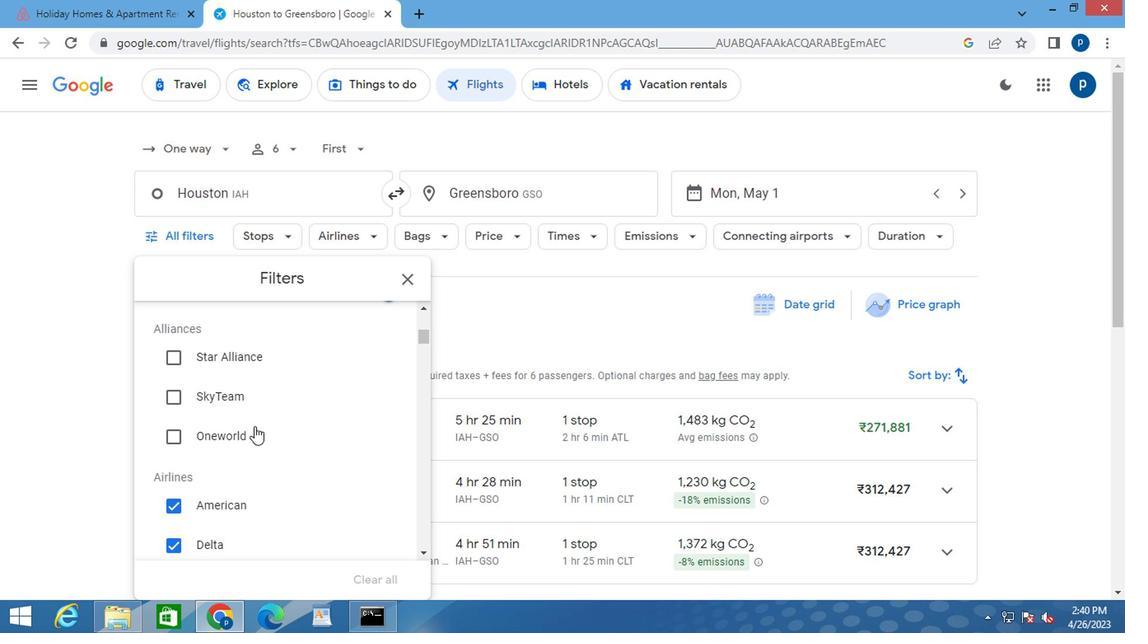 
Action: Mouse scrolled (256, 429) with delta (0, 0)
Screenshot: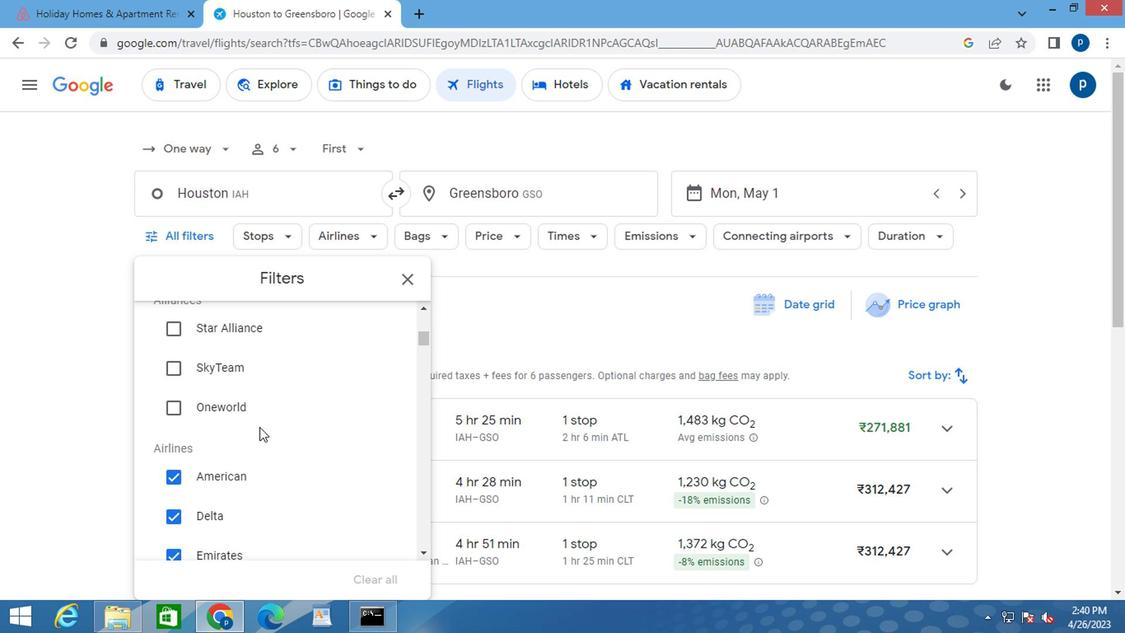 
Action: Mouse moved to (257, 432)
Screenshot: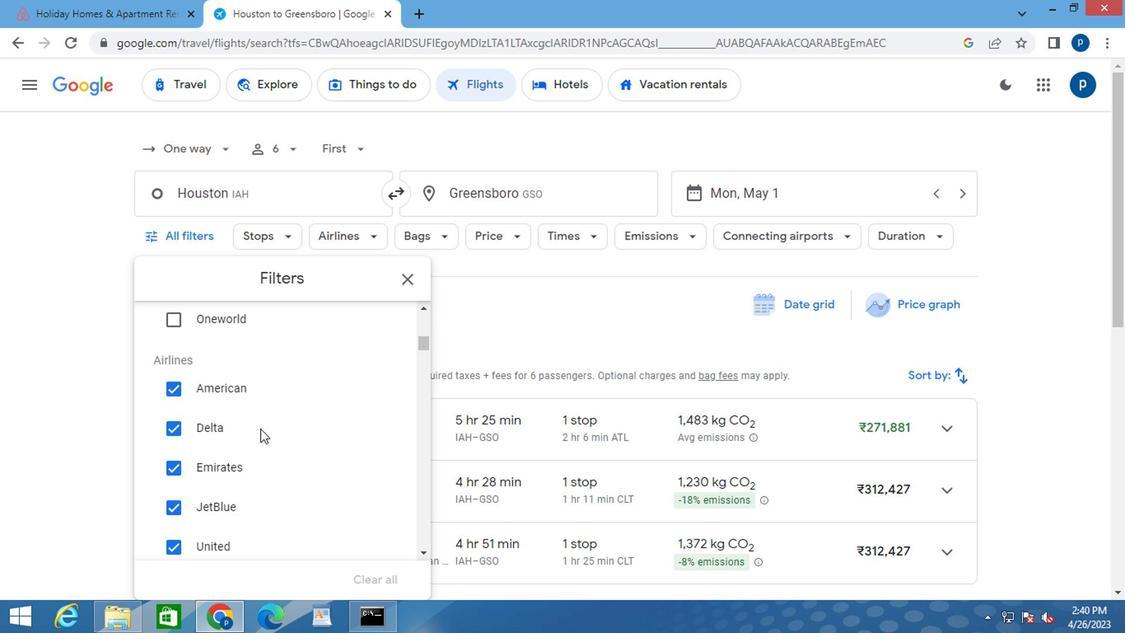 
Action: Mouse scrolled (257, 431) with delta (0, 0)
Screenshot: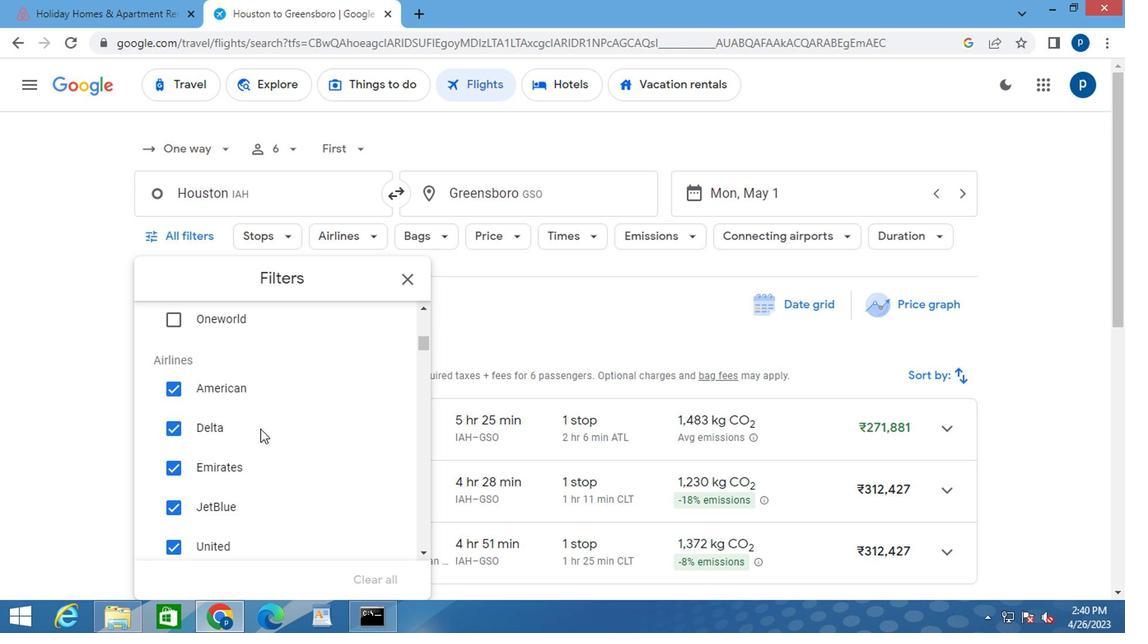 
Action: Mouse moved to (280, 442)
Screenshot: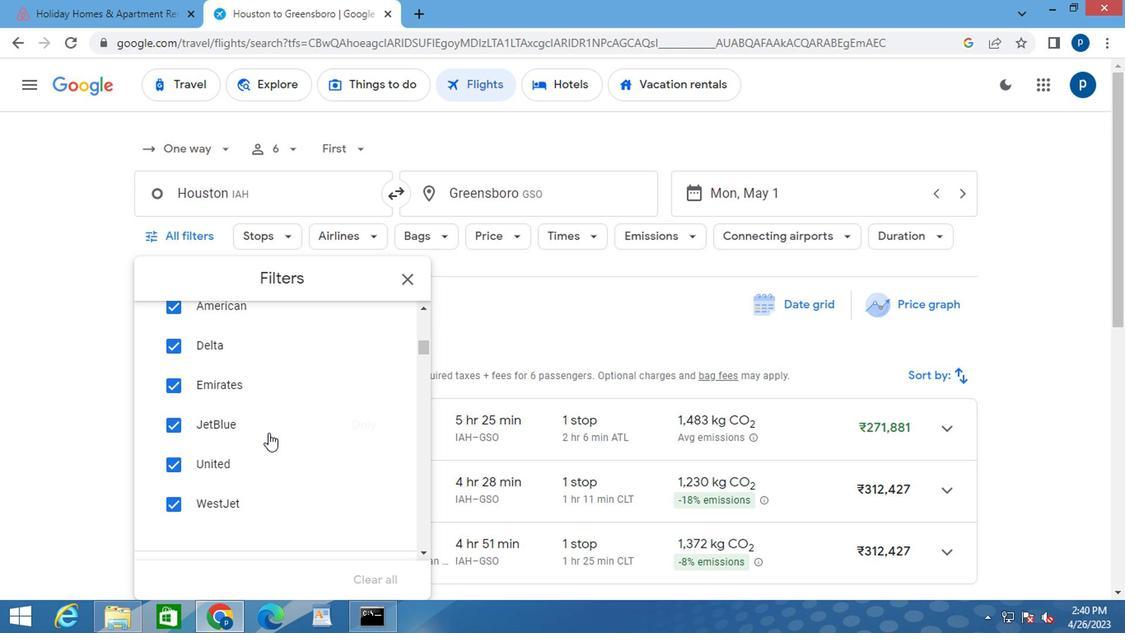 
Action: Mouse scrolled (280, 441) with delta (0, 0)
Screenshot: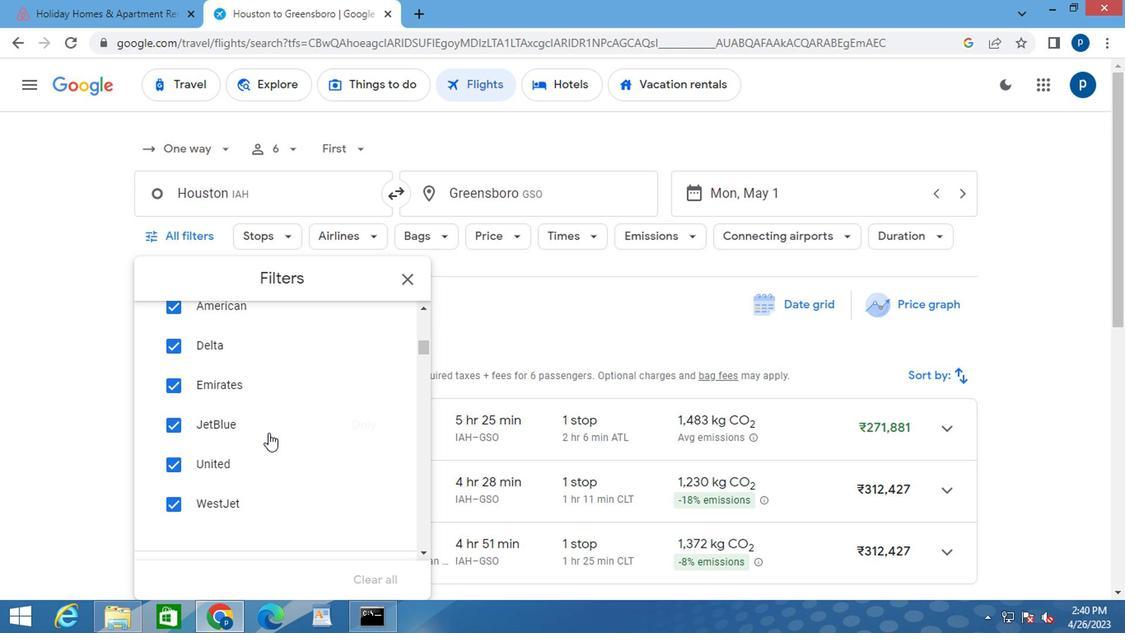 
Action: Mouse moved to (282, 443)
Screenshot: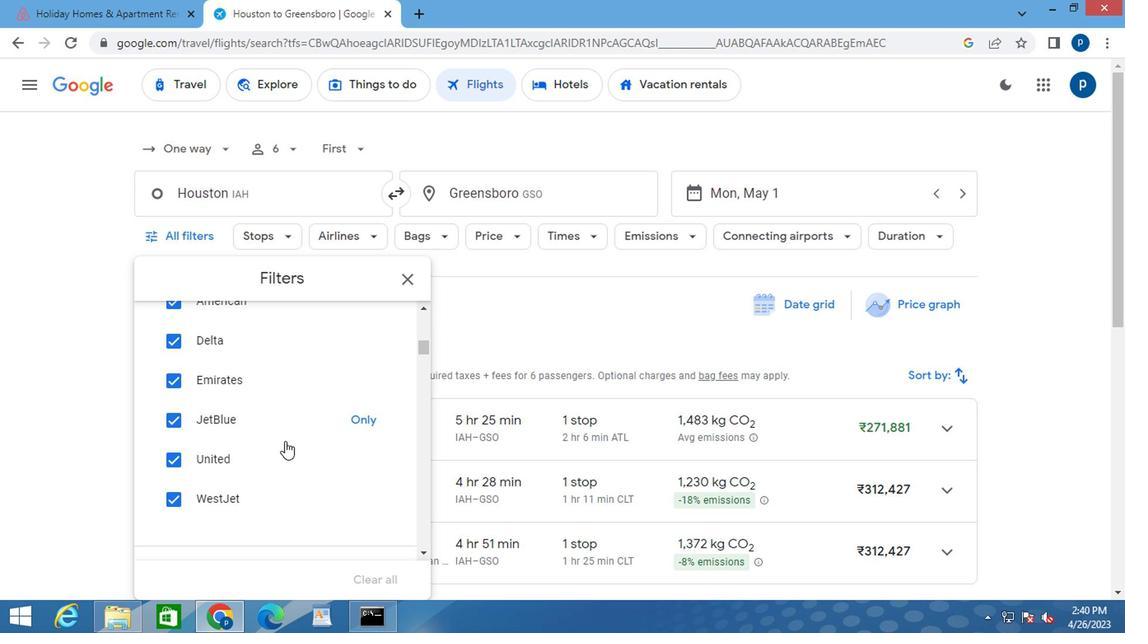 
Action: Mouse scrolled (282, 442) with delta (0, -1)
Screenshot: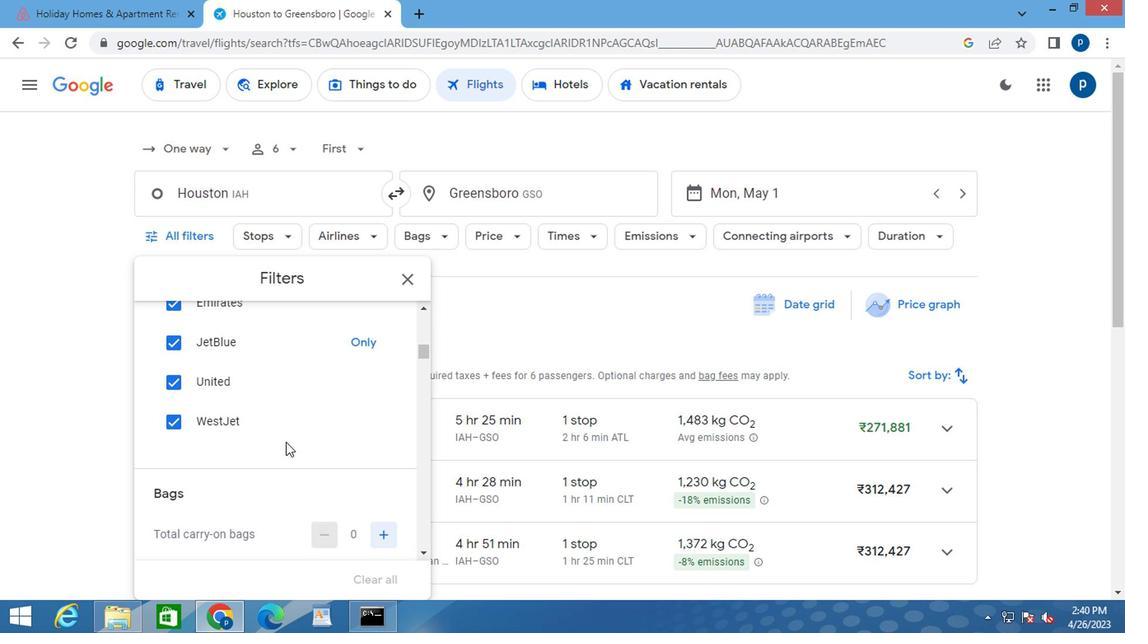 
Action: Mouse moved to (377, 496)
Screenshot: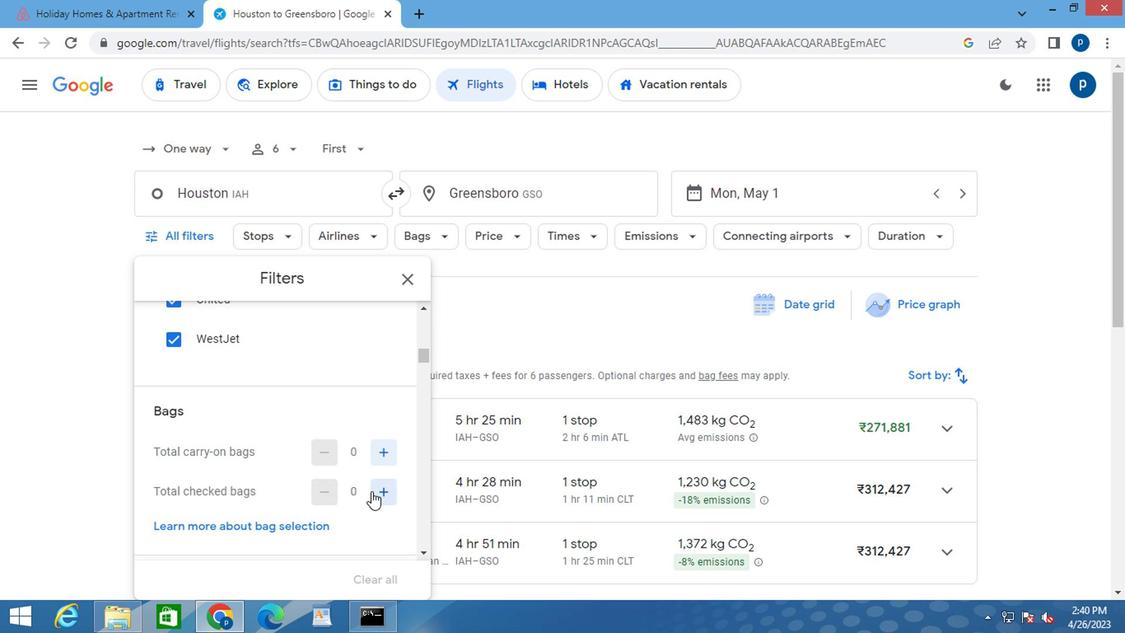 
Action: Mouse pressed left at (377, 496)
Screenshot: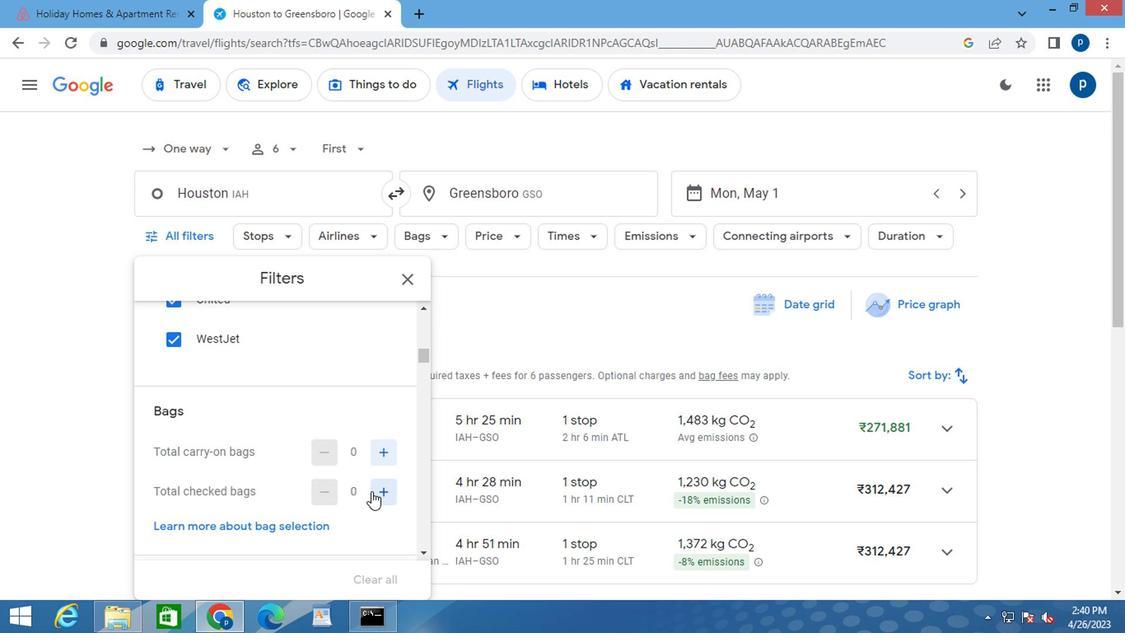 
Action: Mouse moved to (377, 496)
Screenshot: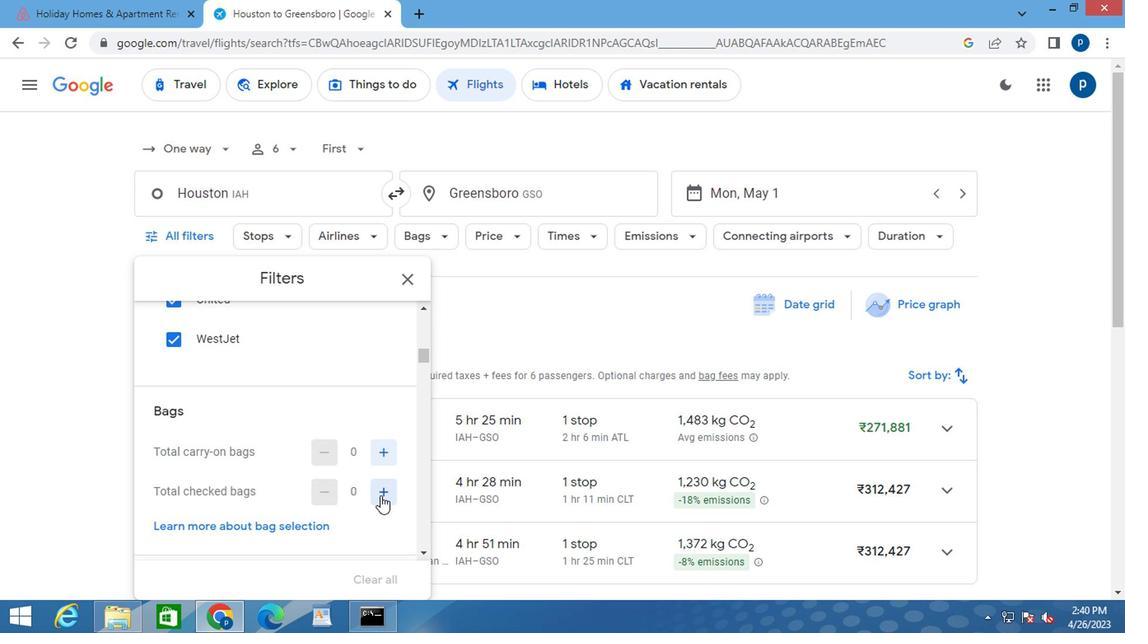 
Action: Mouse pressed left at (377, 496)
Screenshot: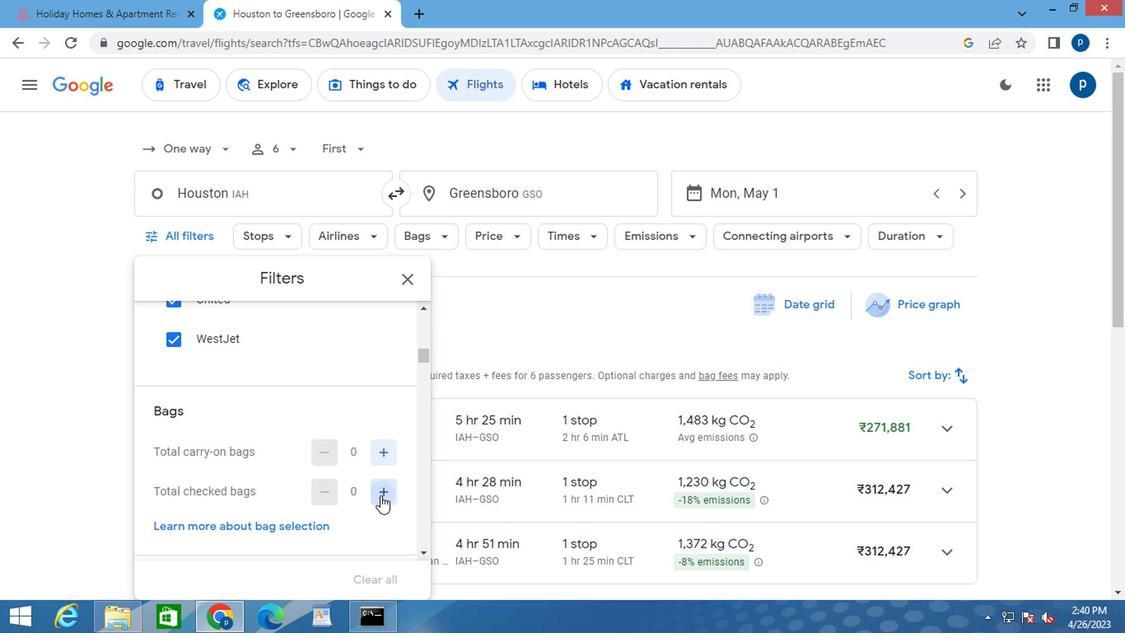 
Action: Mouse pressed left at (377, 496)
Screenshot: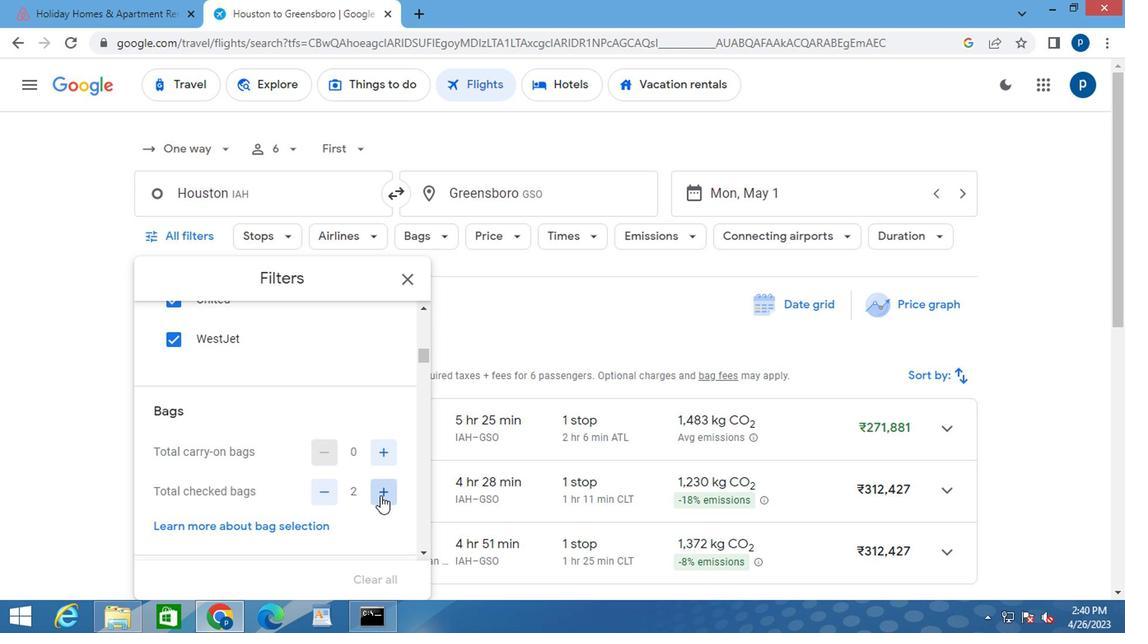 
Action: Mouse pressed left at (377, 496)
Screenshot: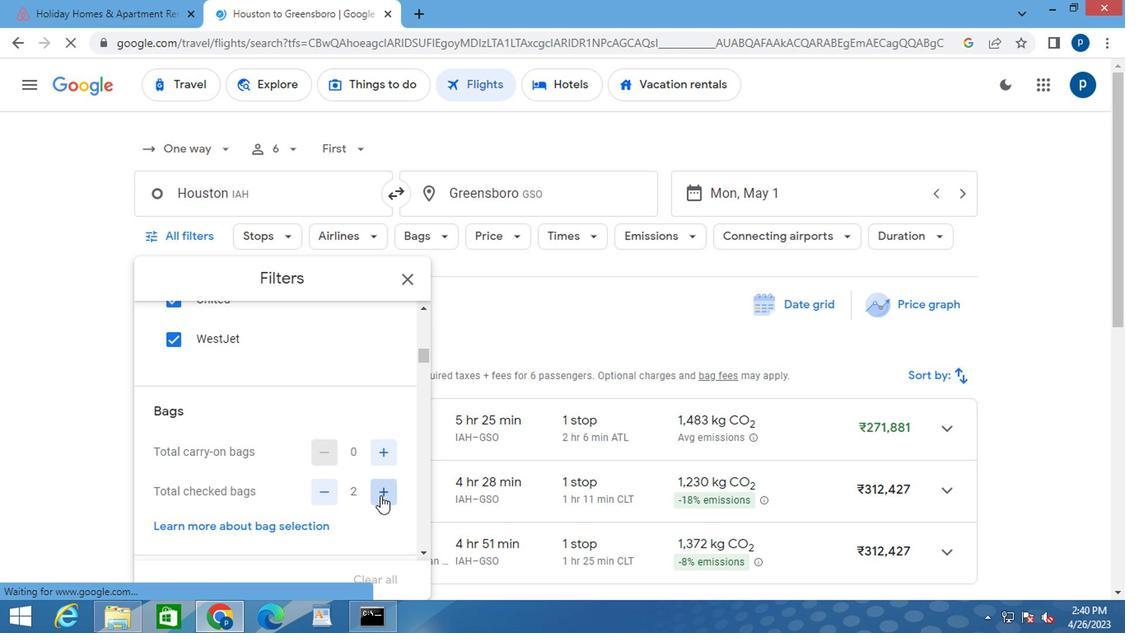 
Action: Mouse pressed left at (377, 496)
Screenshot: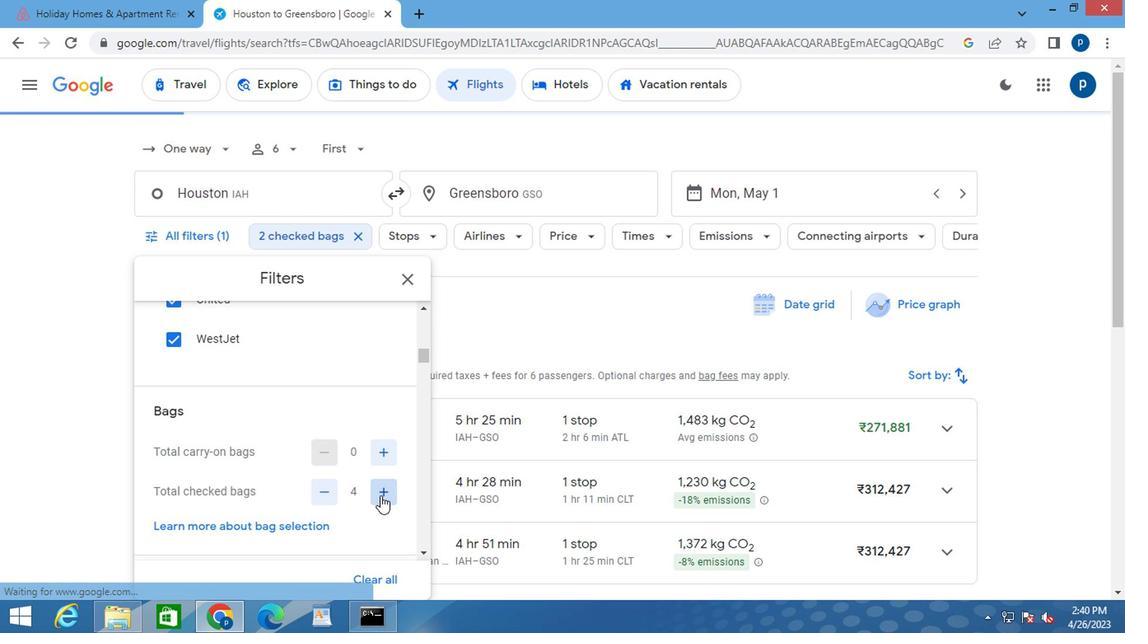 
Action: Mouse pressed left at (377, 496)
Screenshot: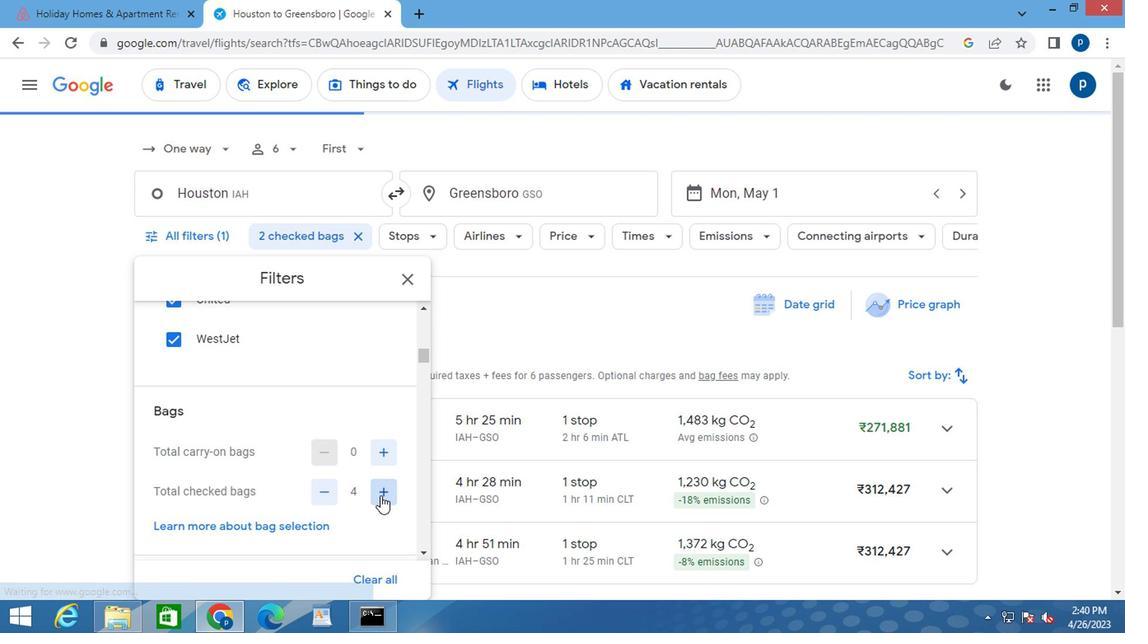 
Action: Mouse pressed left at (377, 496)
Screenshot: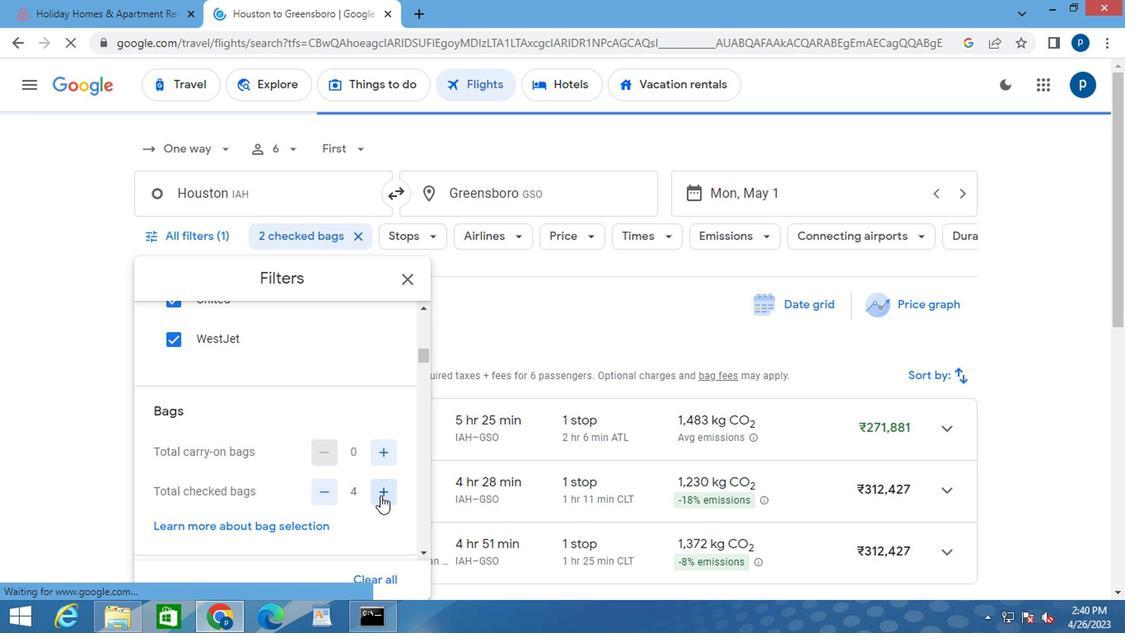 
Action: Mouse pressed left at (377, 496)
Screenshot: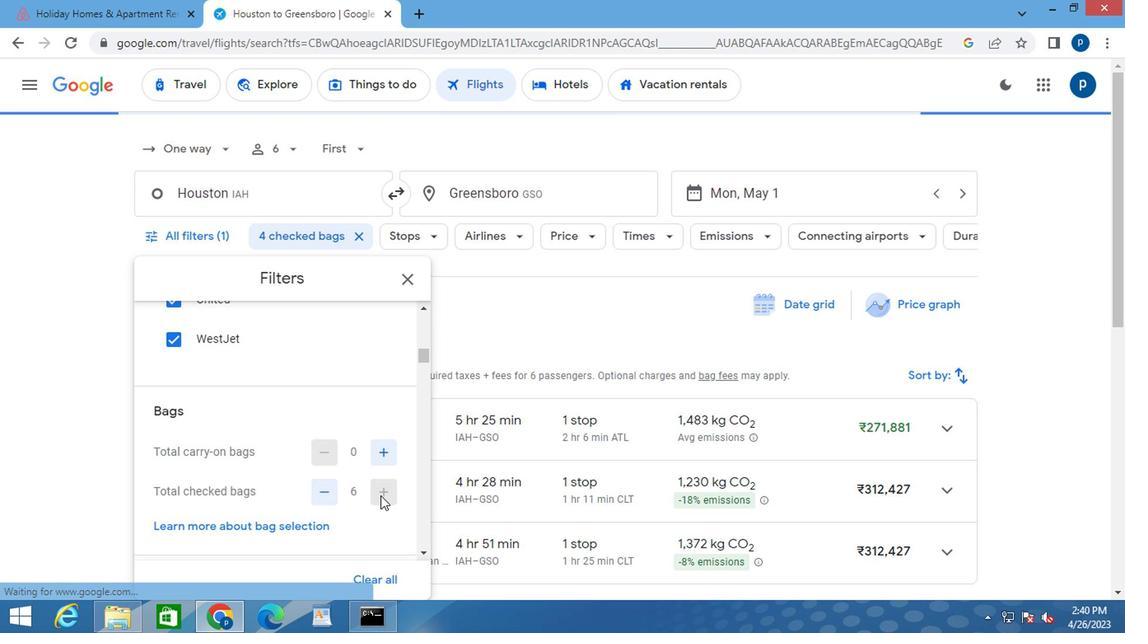 
Action: Mouse moved to (333, 495)
Screenshot: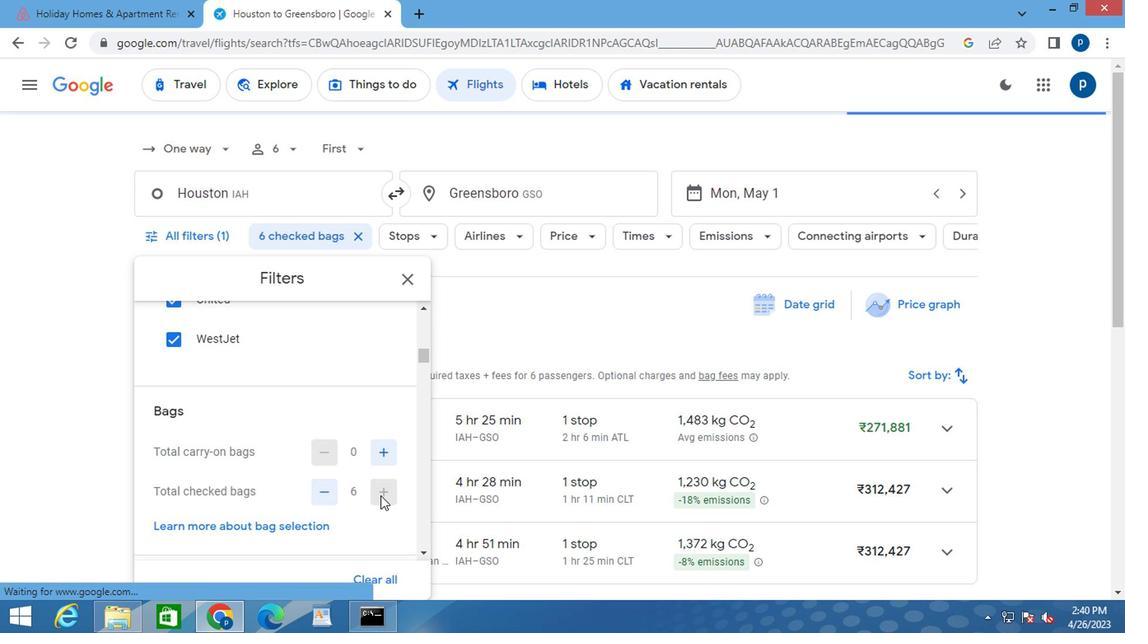 
Action: Mouse scrolled (333, 494) with delta (0, 0)
Screenshot: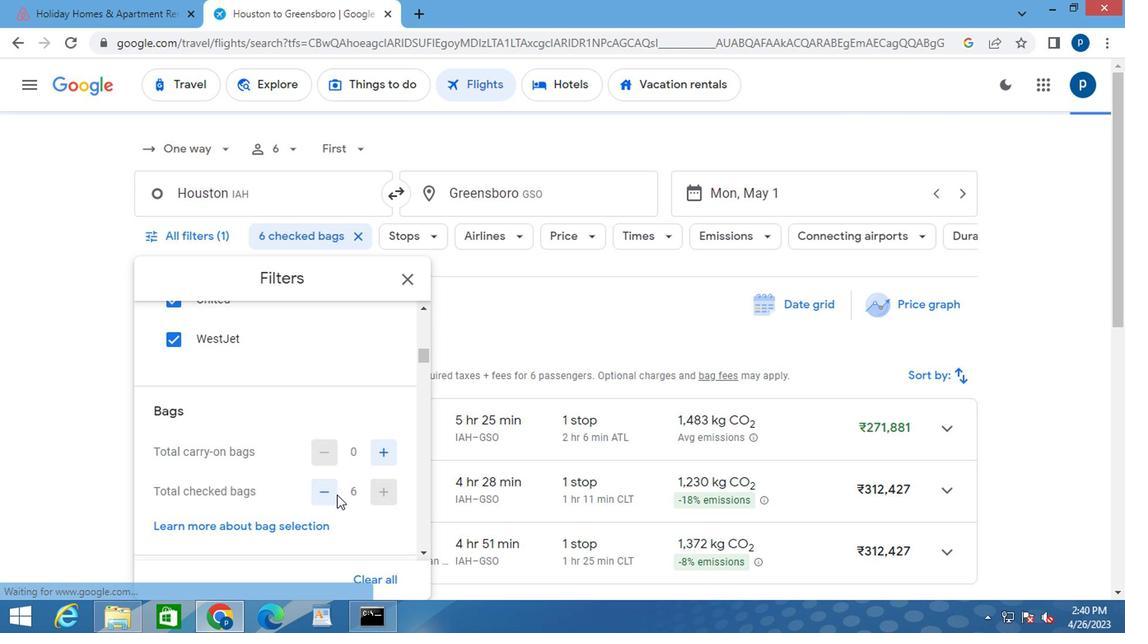 
Action: Mouse moved to (326, 490)
Screenshot: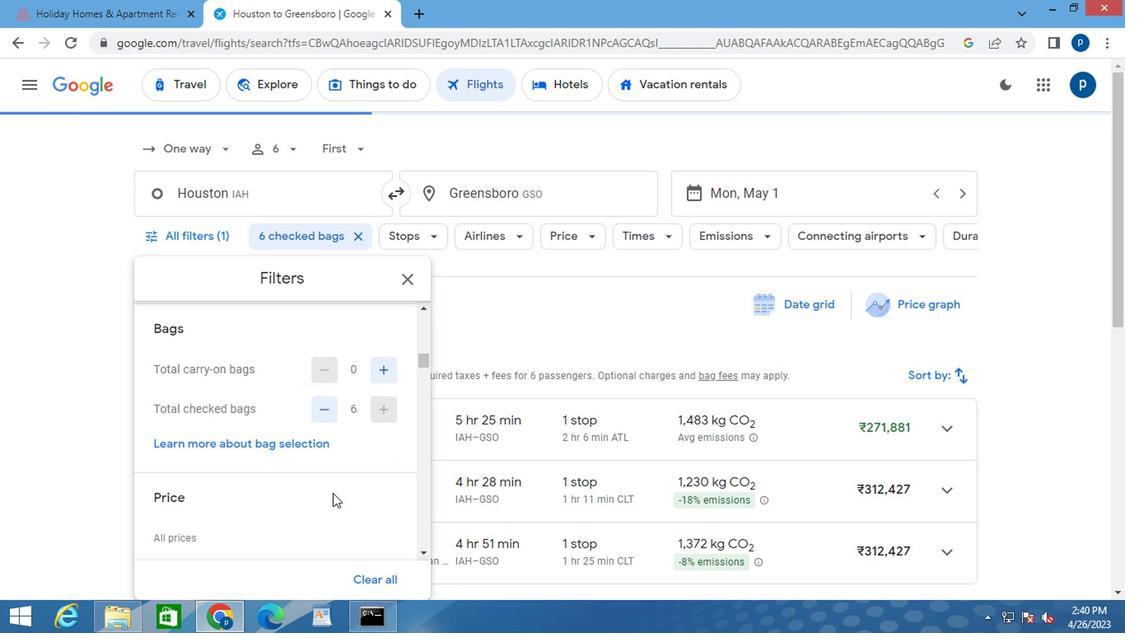 
Action: Mouse scrolled (326, 489) with delta (0, -1)
Screenshot: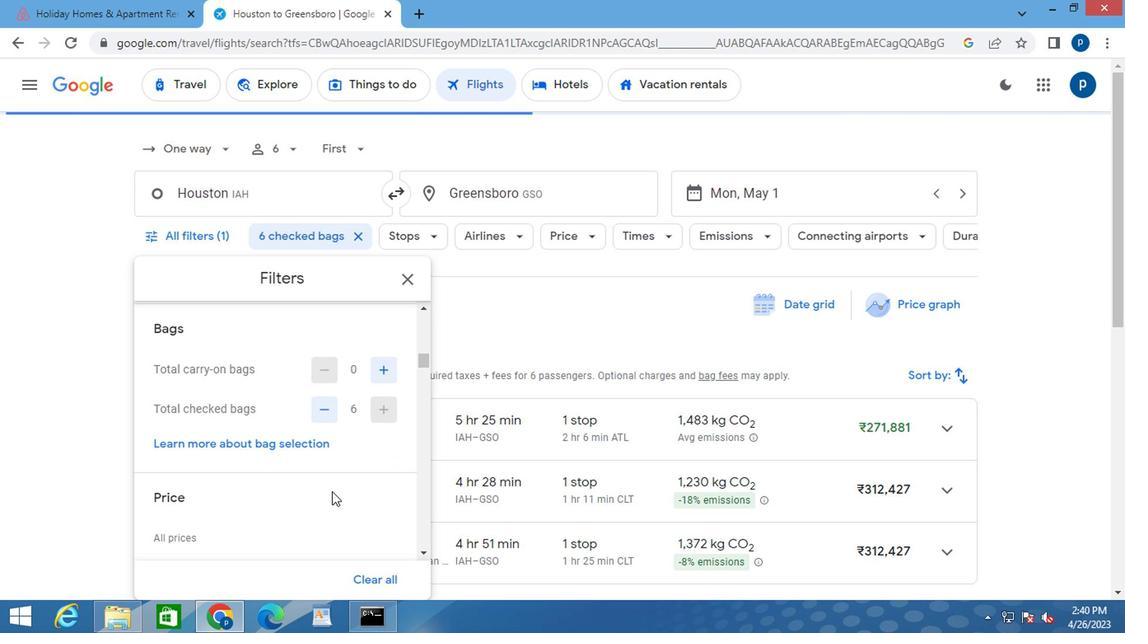 
Action: Mouse moved to (386, 493)
Screenshot: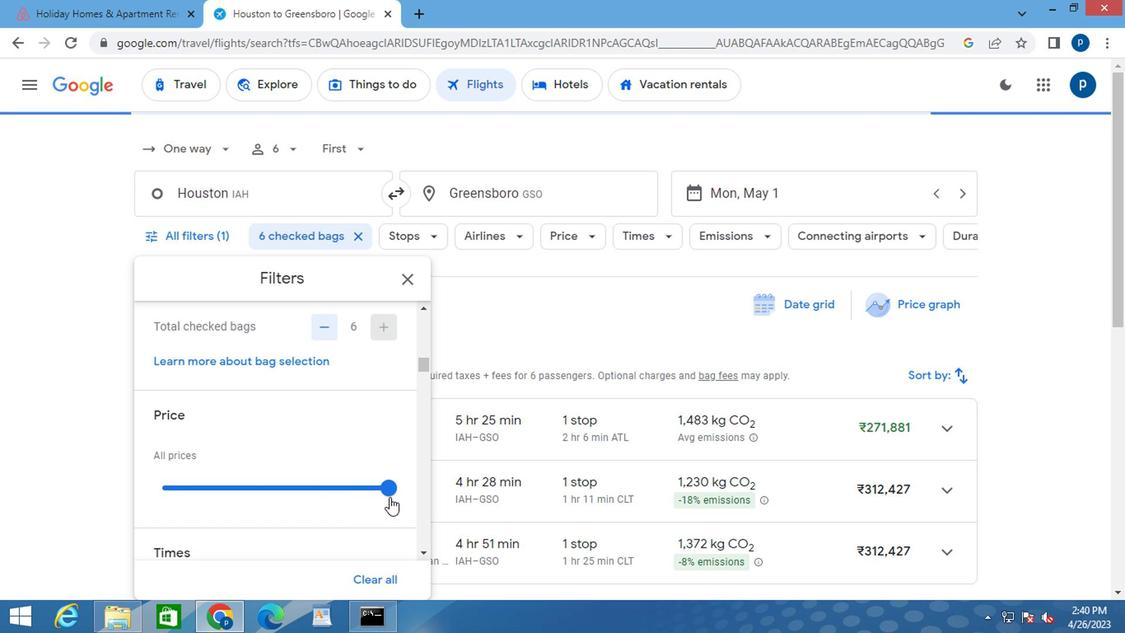 
Action: Mouse pressed left at (386, 493)
Screenshot: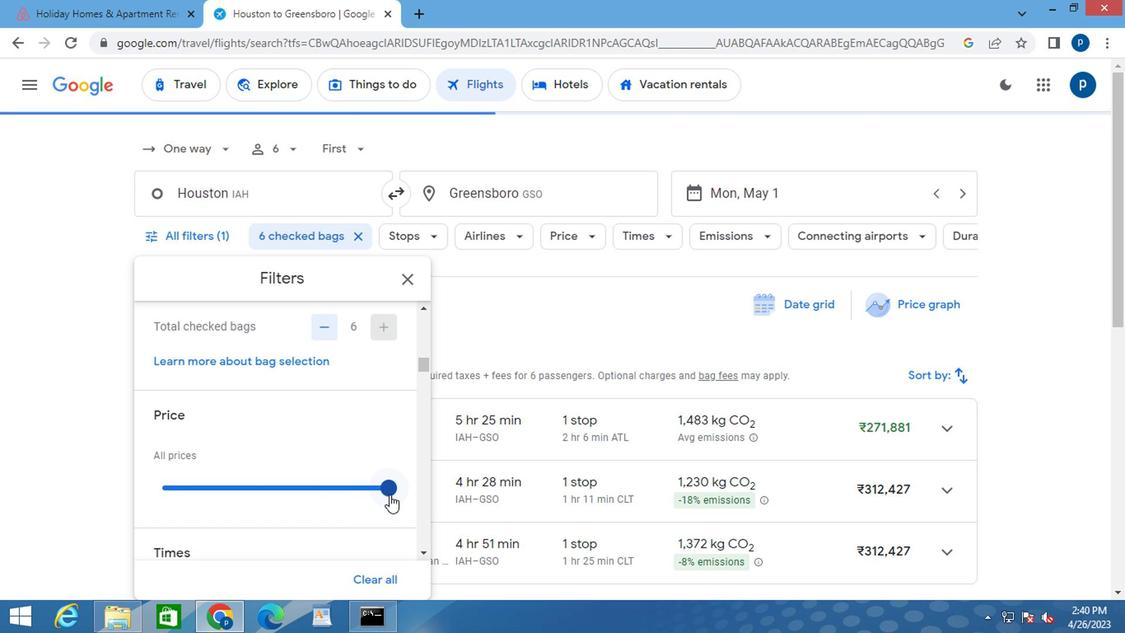 
Action: Mouse moved to (248, 448)
Screenshot: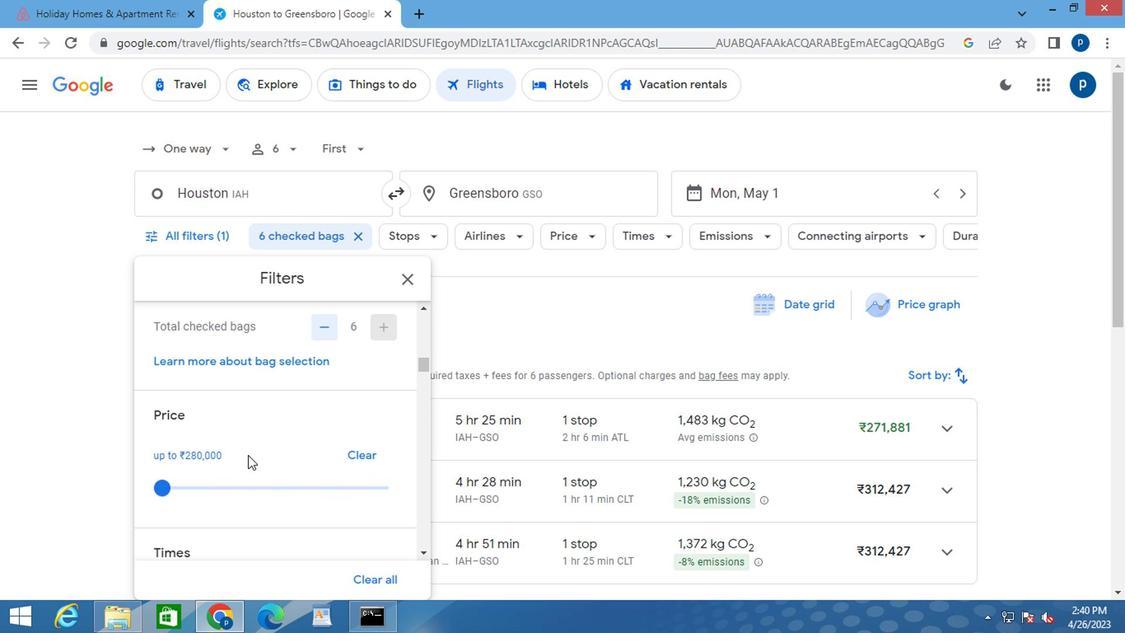 
Action: Mouse scrolled (248, 448) with delta (0, 0)
Screenshot: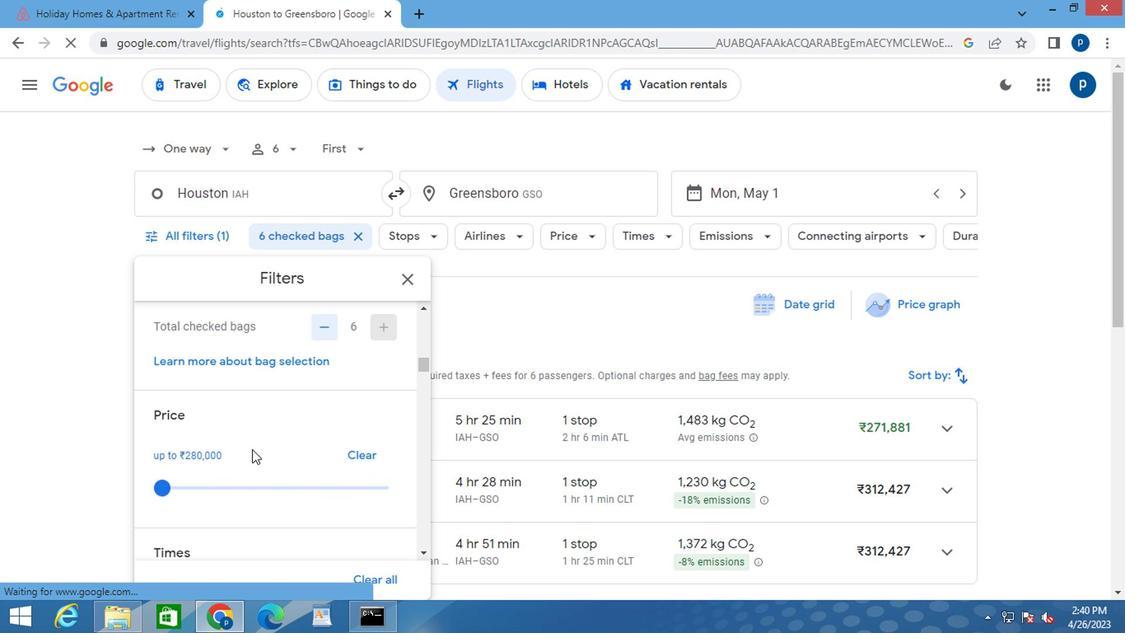 
Action: Mouse scrolled (248, 448) with delta (0, 0)
Screenshot: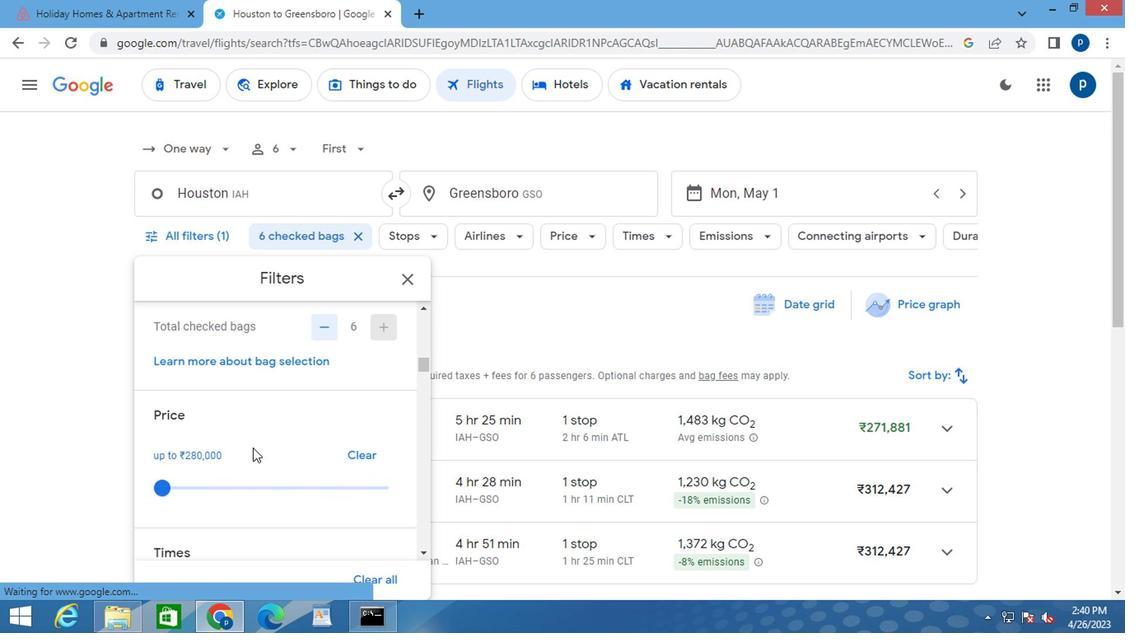 
Action: Mouse moved to (264, 458)
Screenshot: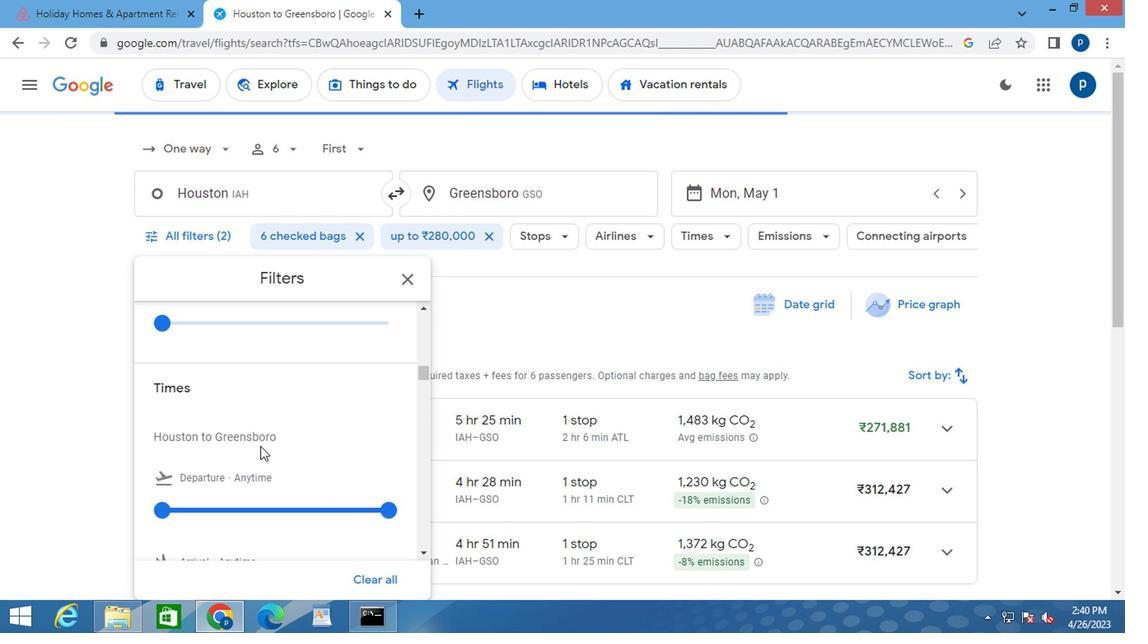 
Action: Mouse scrolled (264, 456) with delta (0, -1)
Screenshot: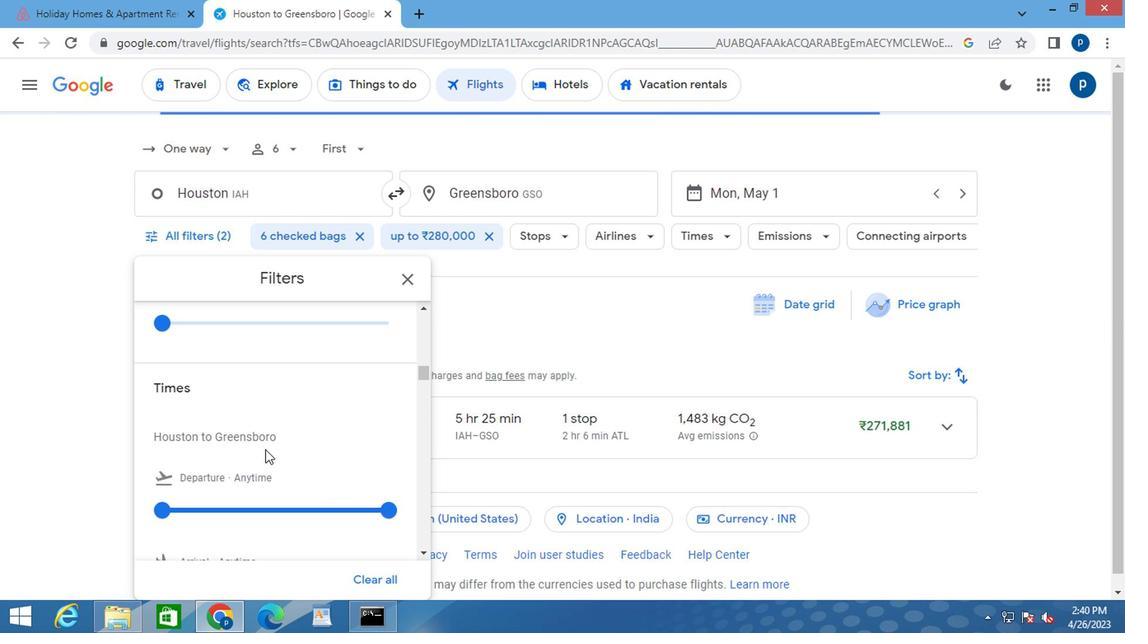 
Action: Mouse moved to (154, 432)
Screenshot: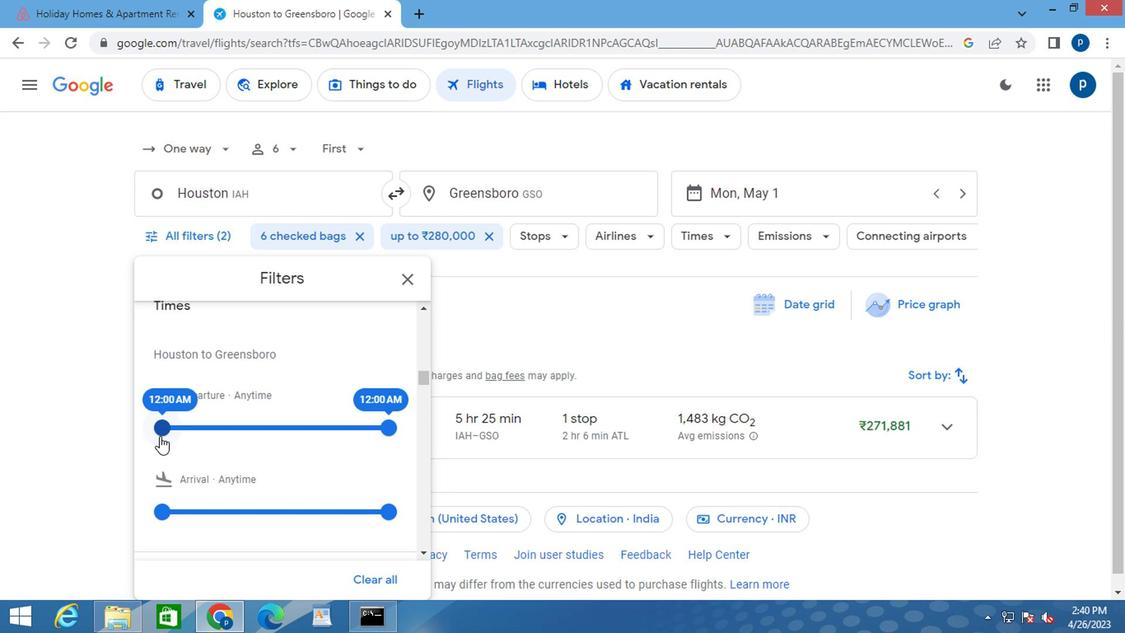 
Action: Mouse pressed left at (154, 432)
Screenshot: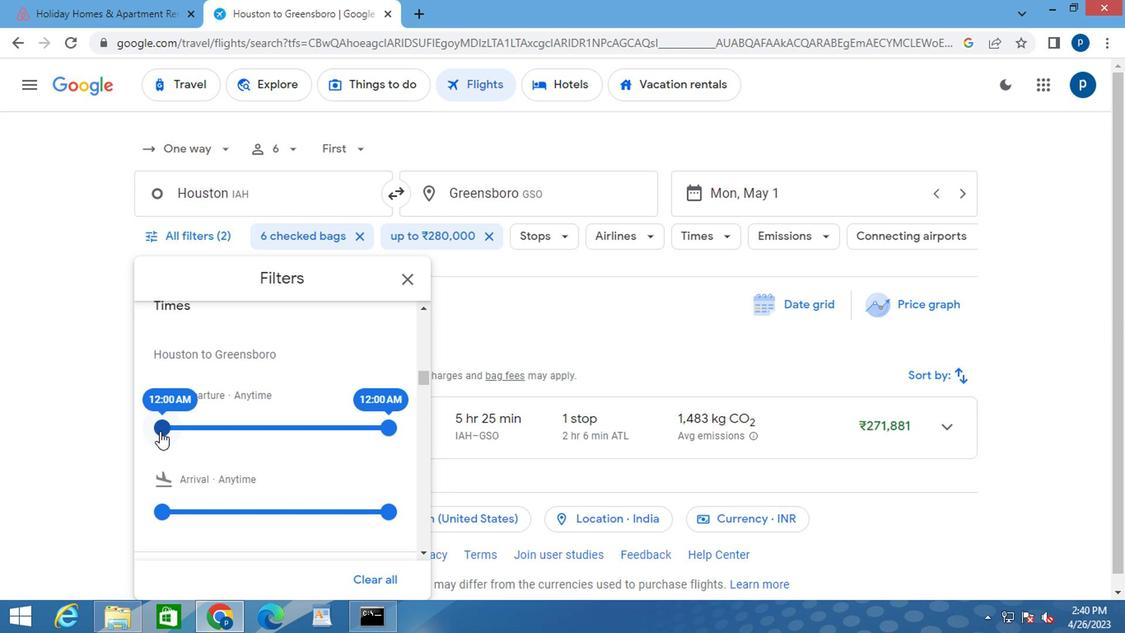 
Action: Mouse moved to (387, 427)
Screenshot: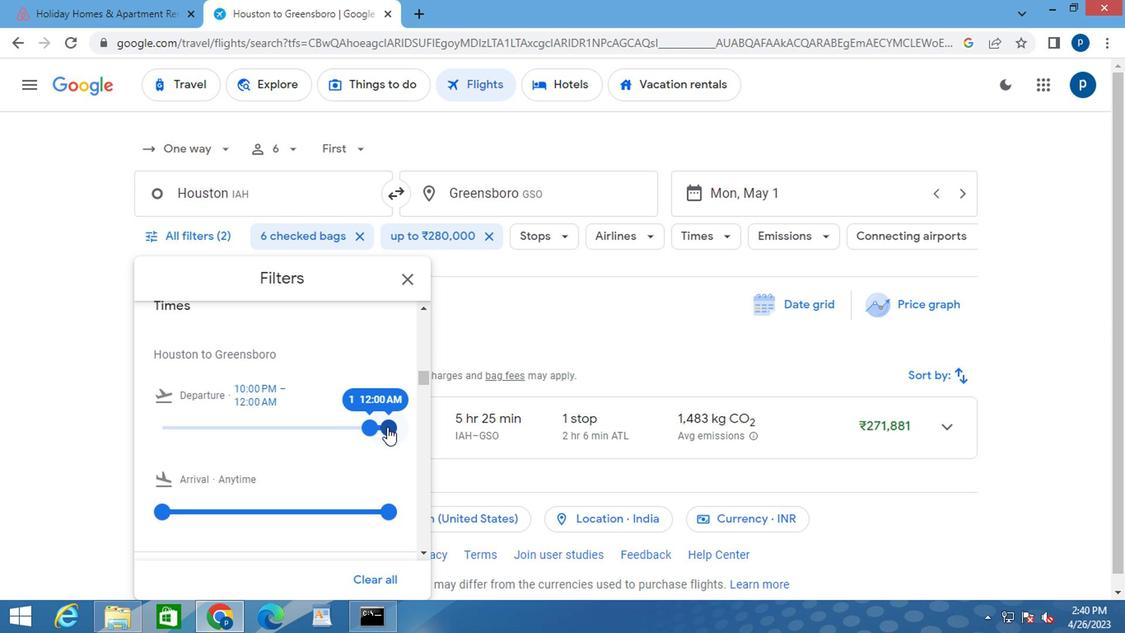 
Action: Mouse pressed left at (387, 427)
Screenshot: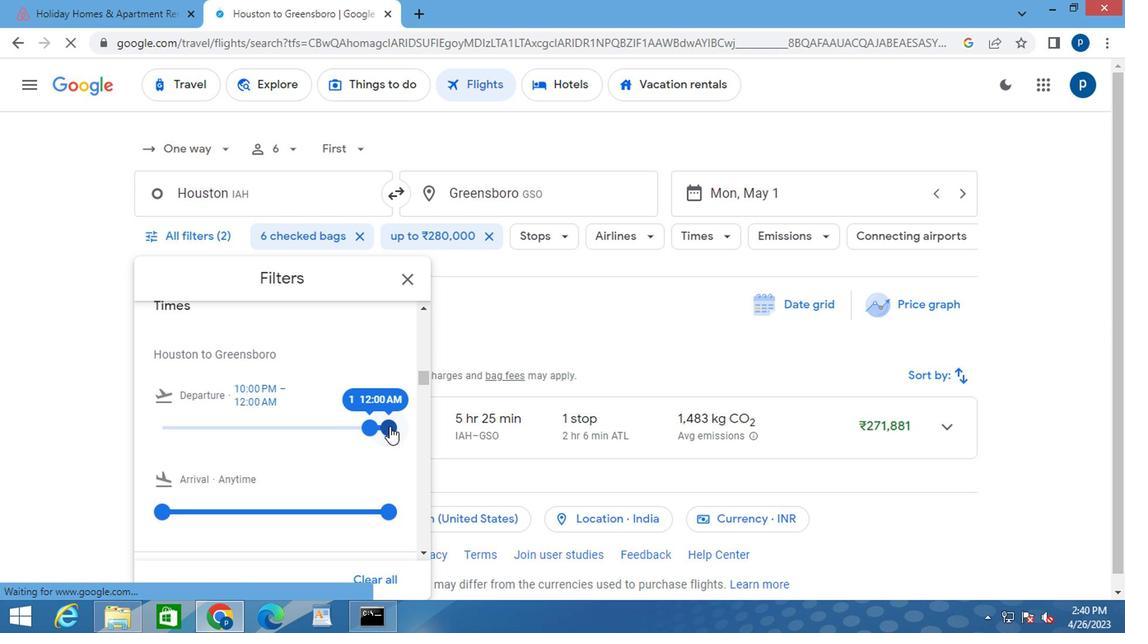 
Action: Mouse moved to (399, 282)
Screenshot: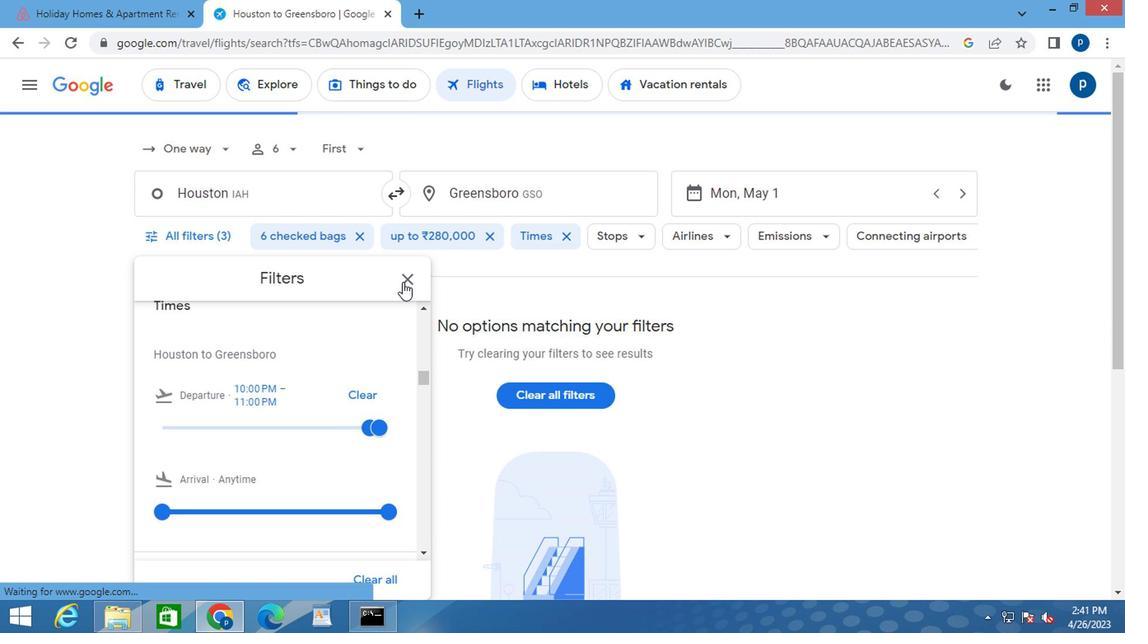 
Action: Mouse pressed left at (399, 282)
Screenshot: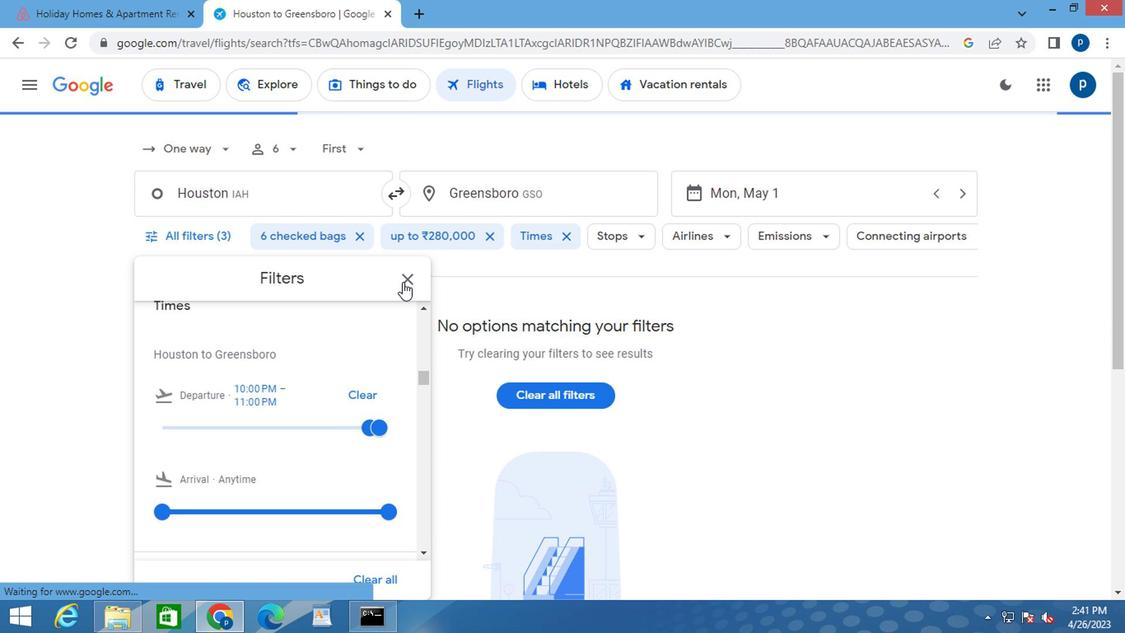 
